 Task: In the sheet Budget Analysis ToolFont size of heading  18 Font style of dataoswald 'Font size of data '9 Alignment of headline & dataAlign center.   Fill color in heading, Red Font color of dataIn the sheet   Alpha Sales review   book
Action: Mouse moved to (31, 133)
Screenshot: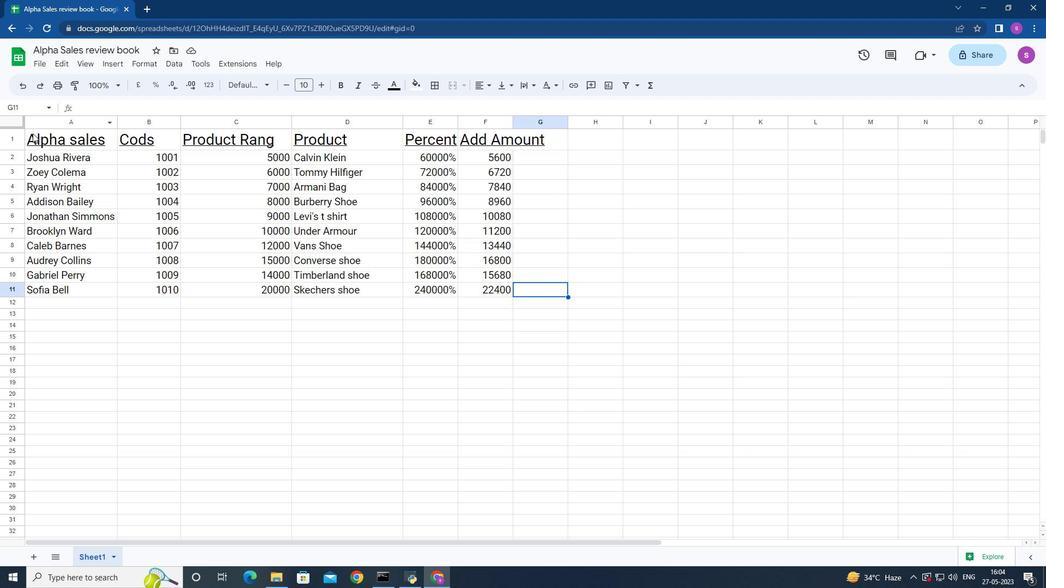 
Action: Mouse pressed left at (31, 133)
Screenshot: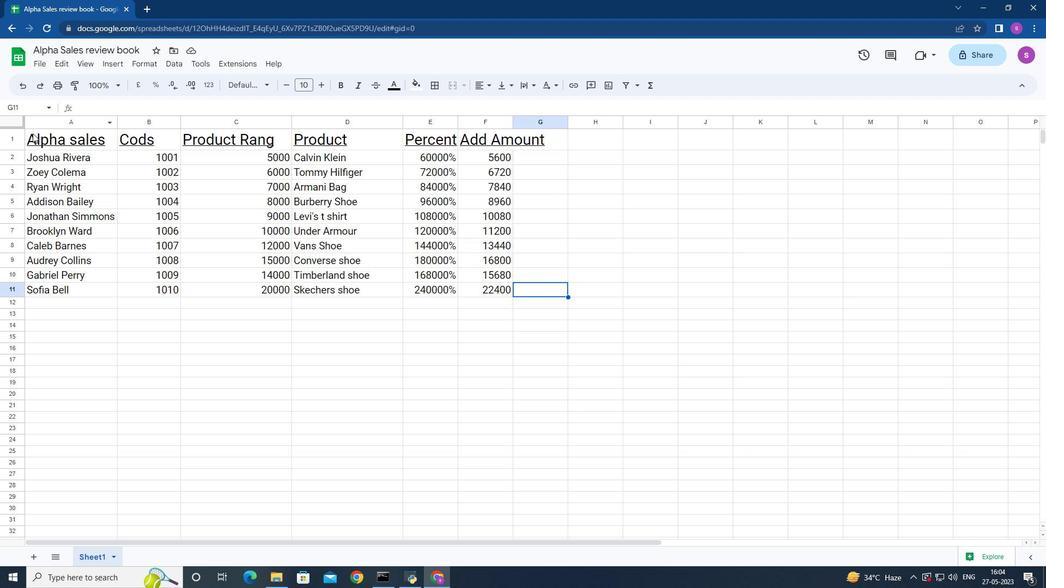 
Action: Mouse moved to (286, 83)
Screenshot: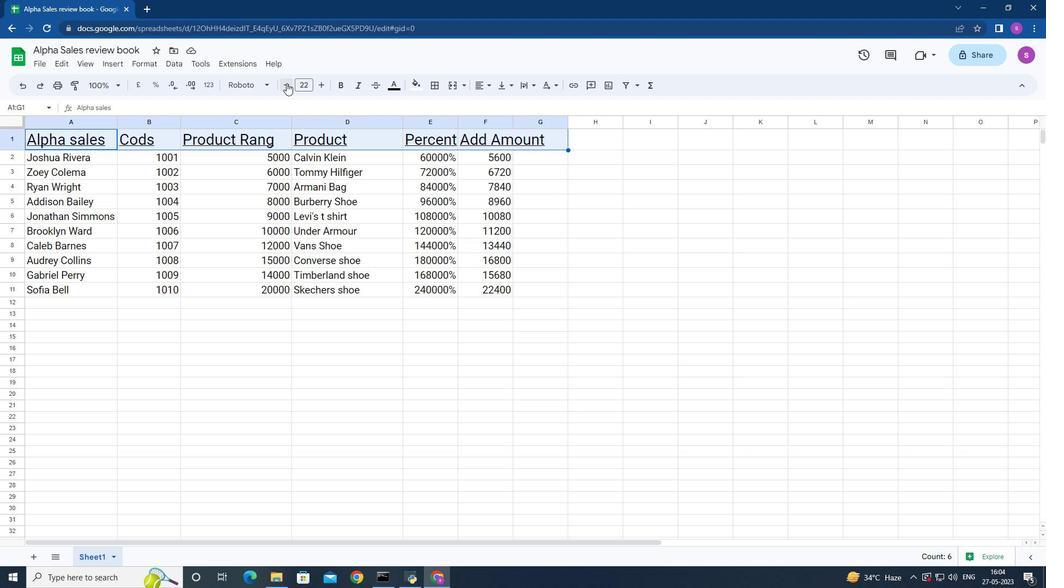 
Action: Mouse pressed left at (286, 83)
Screenshot: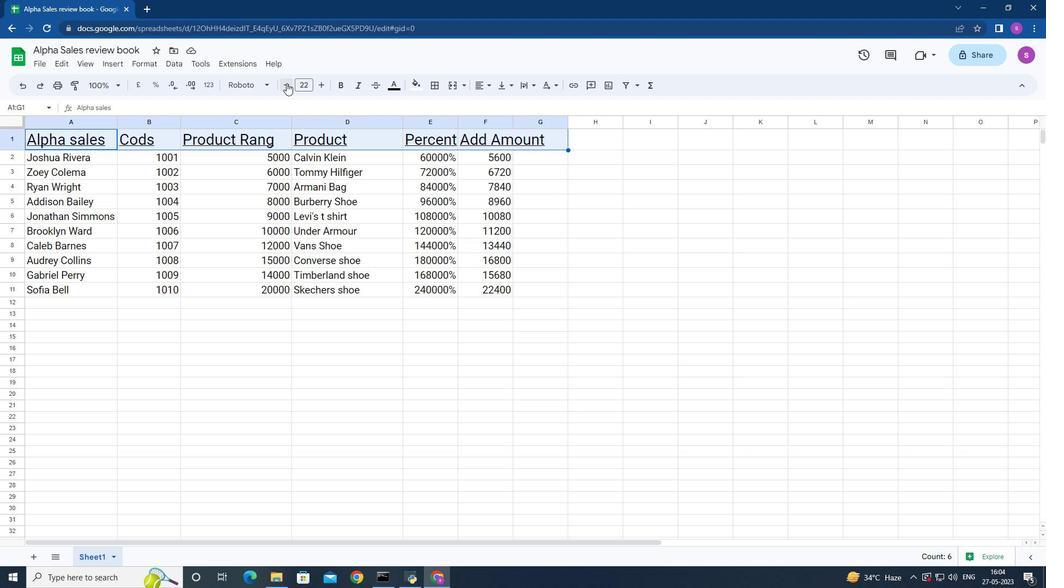 
Action: Mouse moved to (286, 83)
Screenshot: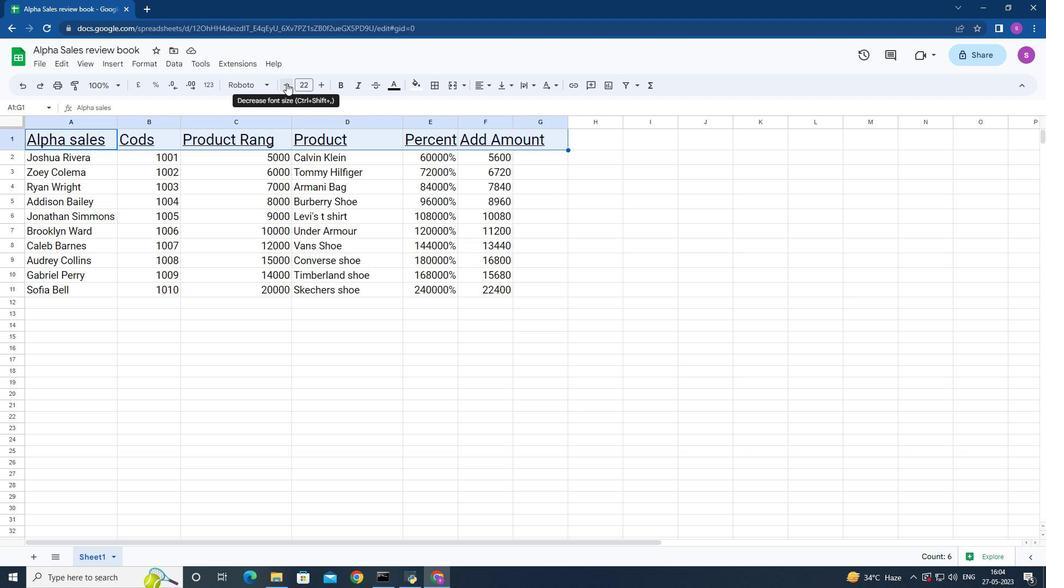 
Action: Mouse pressed left at (286, 83)
Screenshot: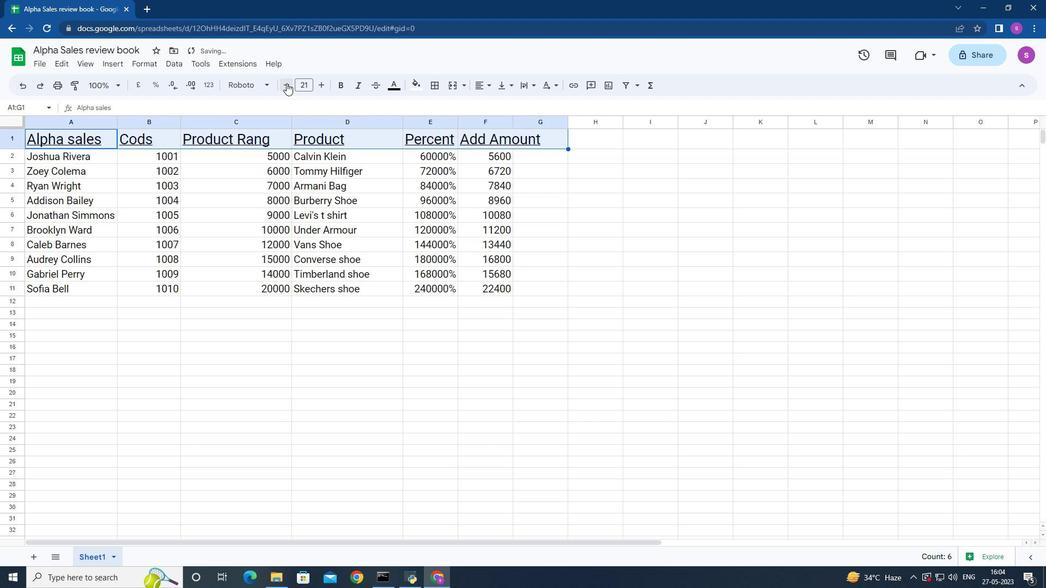 
Action: Mouse moved to (286, 83)
Screenshot: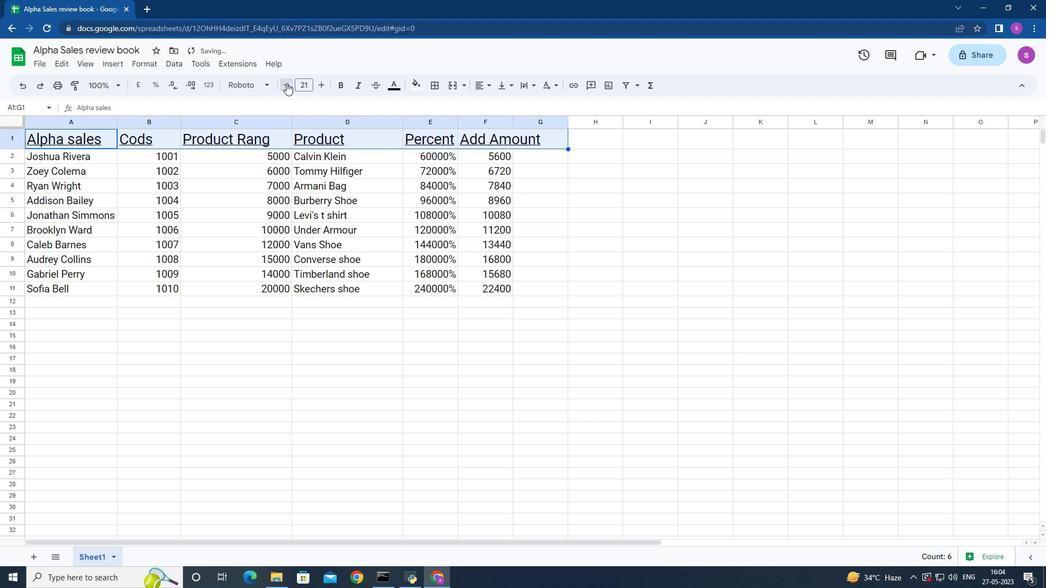 
Action: Mouse pressed left at (286, 83)
Screenshot: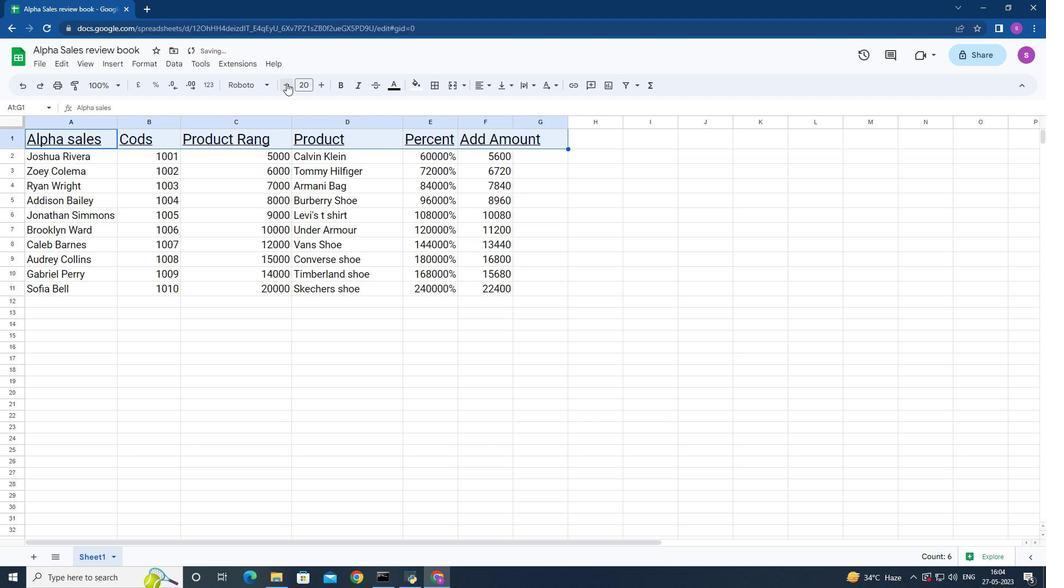 
Action: Mouse moved to (286, 83)
Screenshot: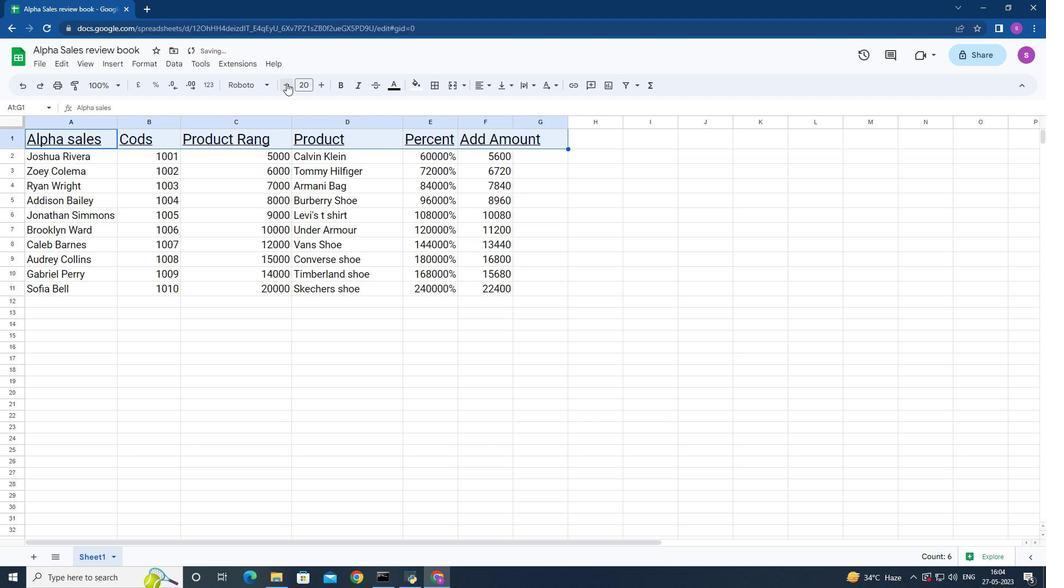 
Action: Mouse pressed left at (286, 83)
Screenshot: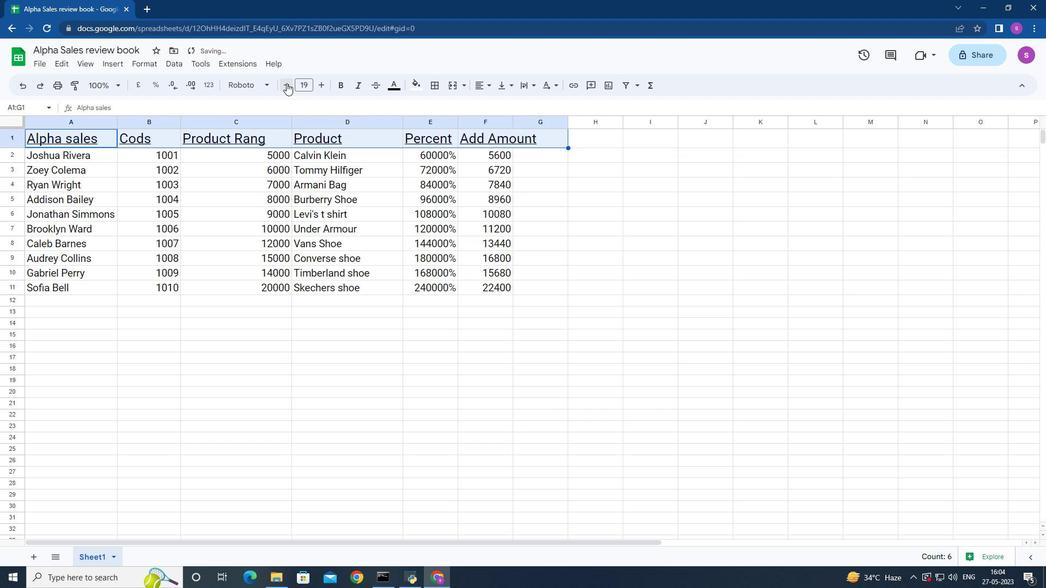 
Action: Mouse moved to (390, 83)
Screenshot: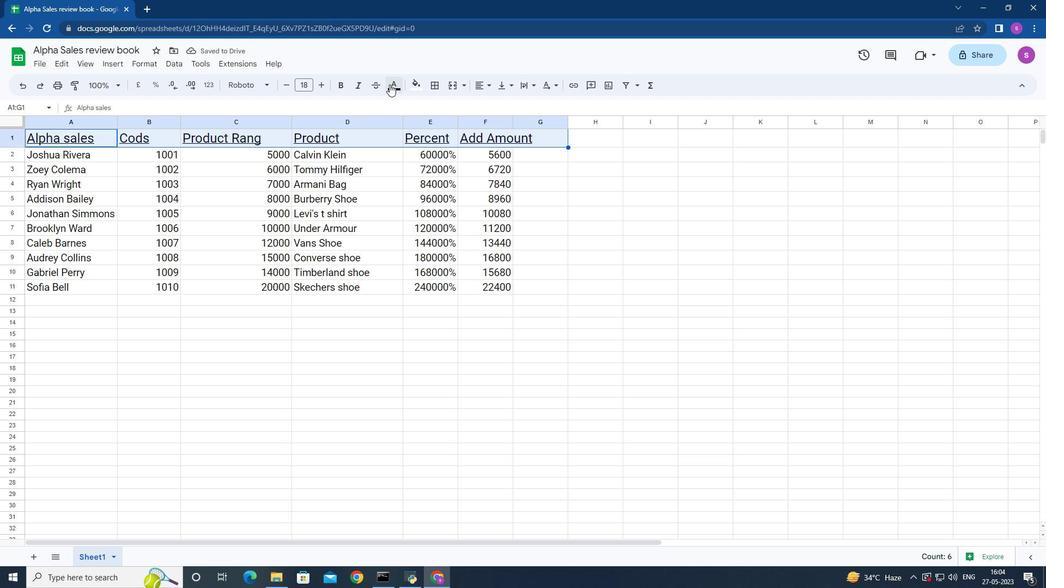
Action: Mouse pressed left at (390, 83)
Screenshot: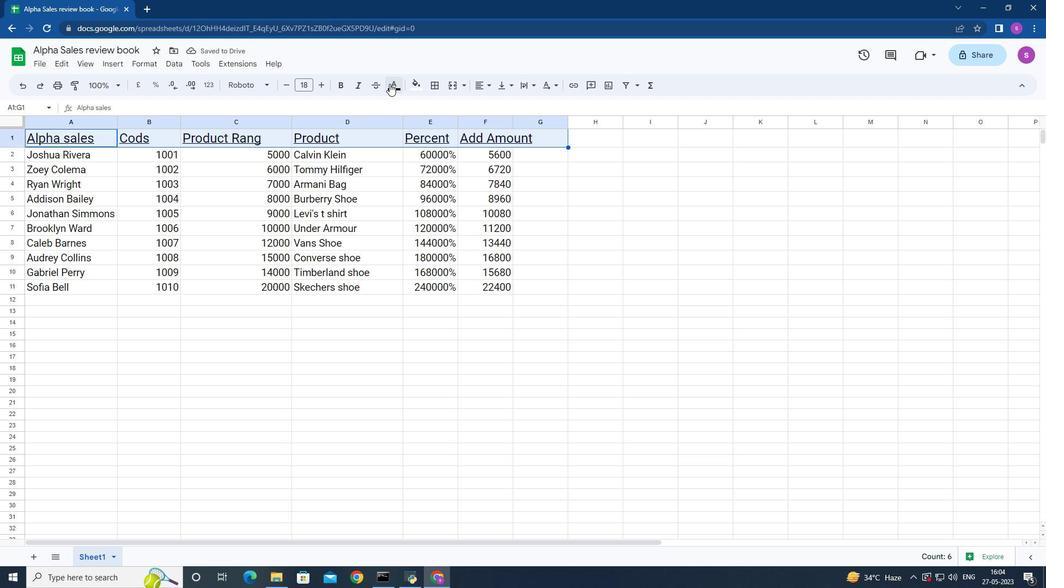 
Action: Mouse moved to (408, 134)
Screenshot: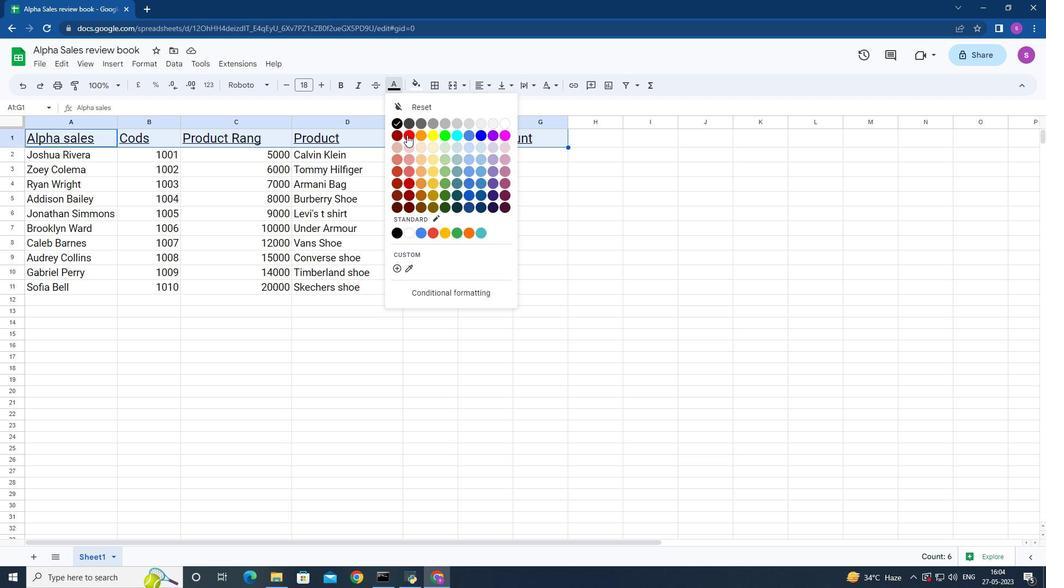 
Action: Mouse pressed left at (408, 134)
Screenshot: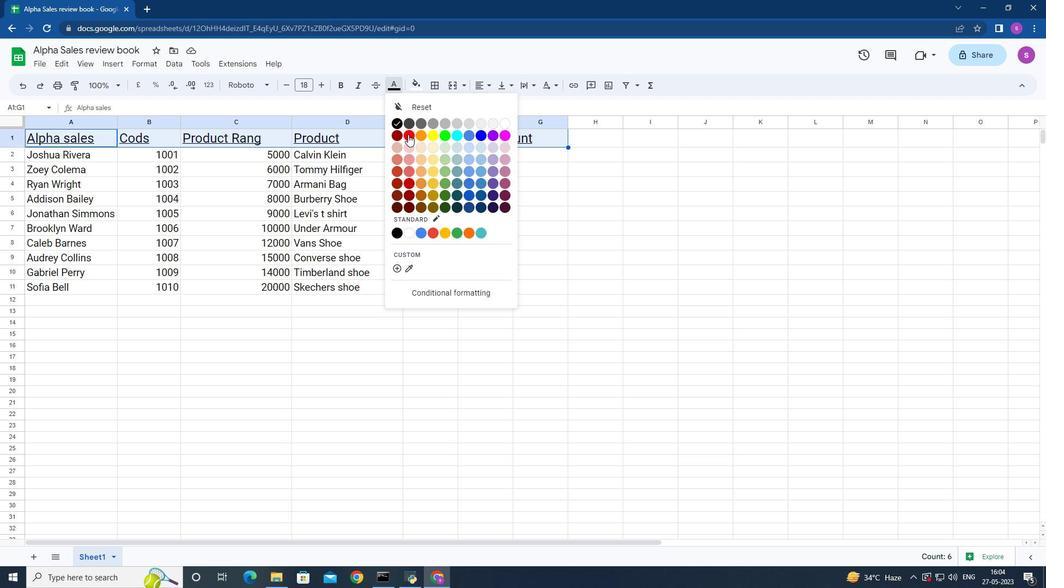 
Action: Mouse moved to (36, 152)
Screenshot: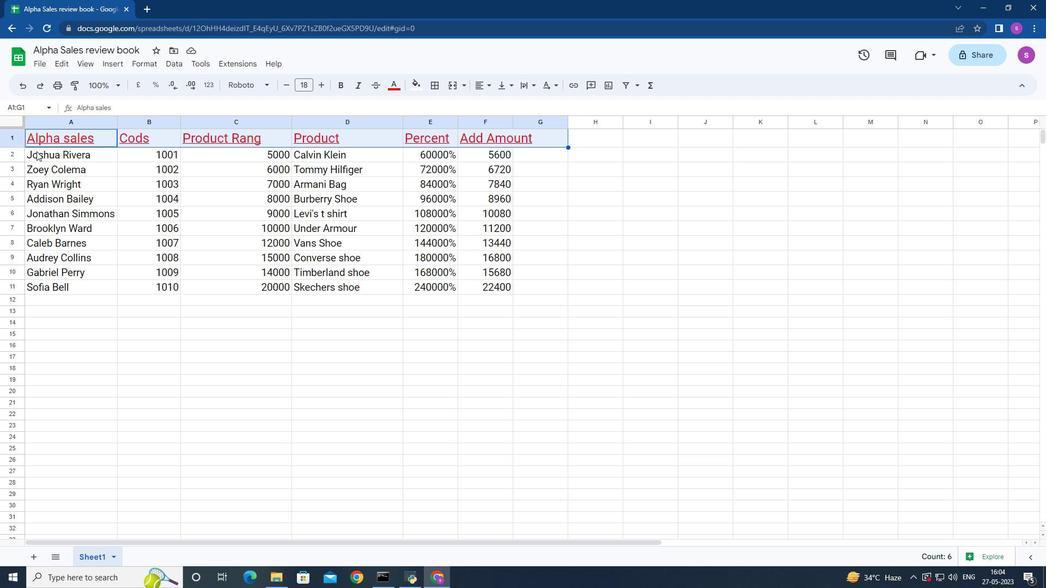 
Action: Mouse pressed left at (36, 152)
Screenshot: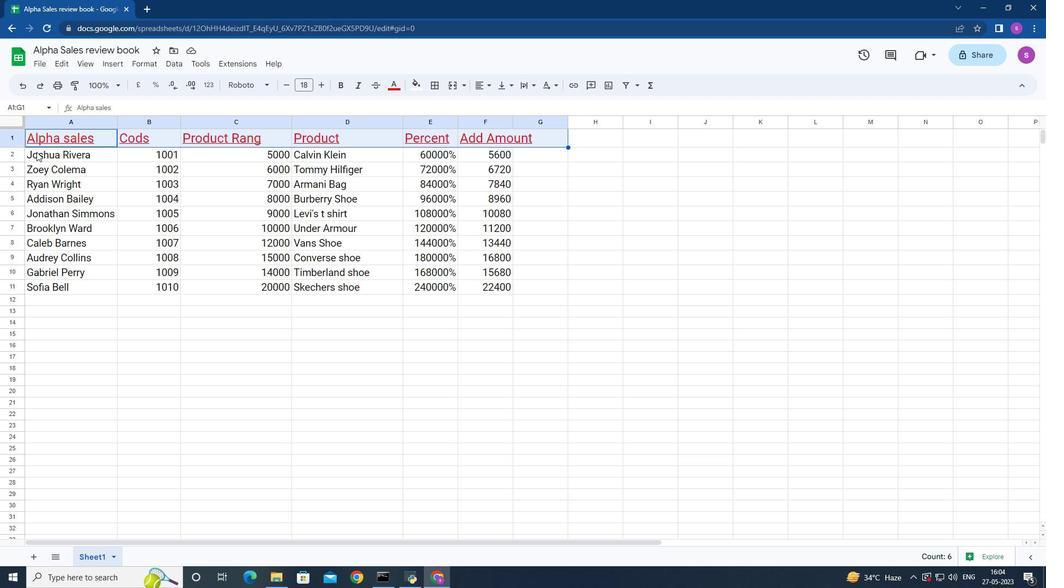 
Action: Mouse moved to (268, 84)
Screenshot: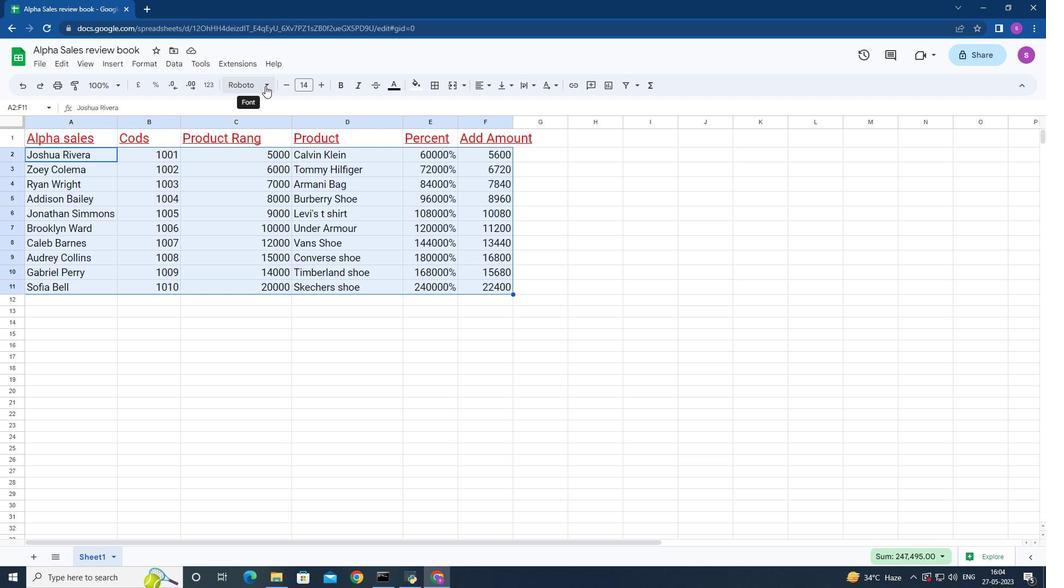 
Action: Mouse pressed left at (268, 84)
Screenshot: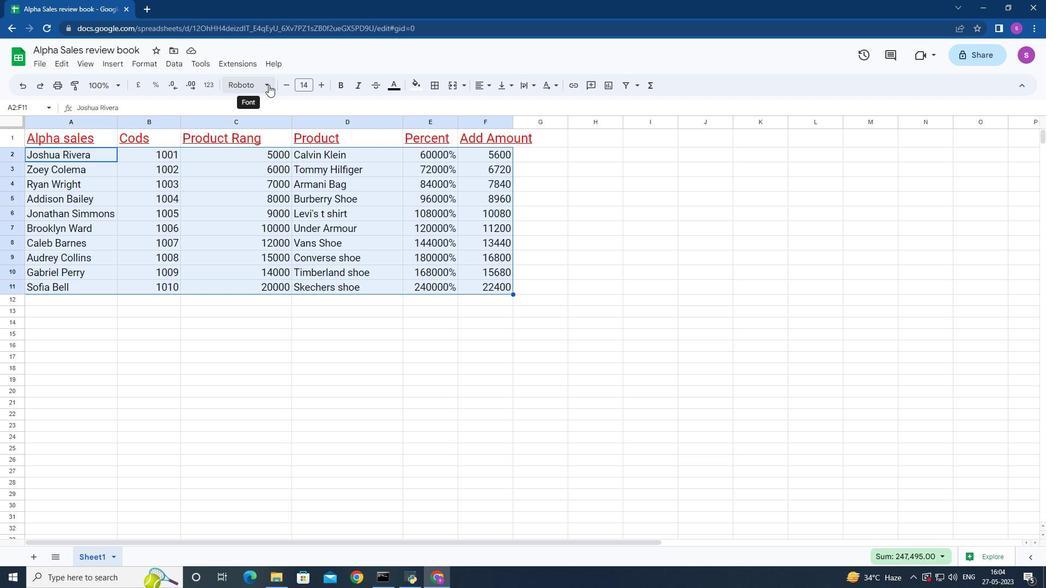 
Action: Mouse moved to (287, 381)
Screenshot: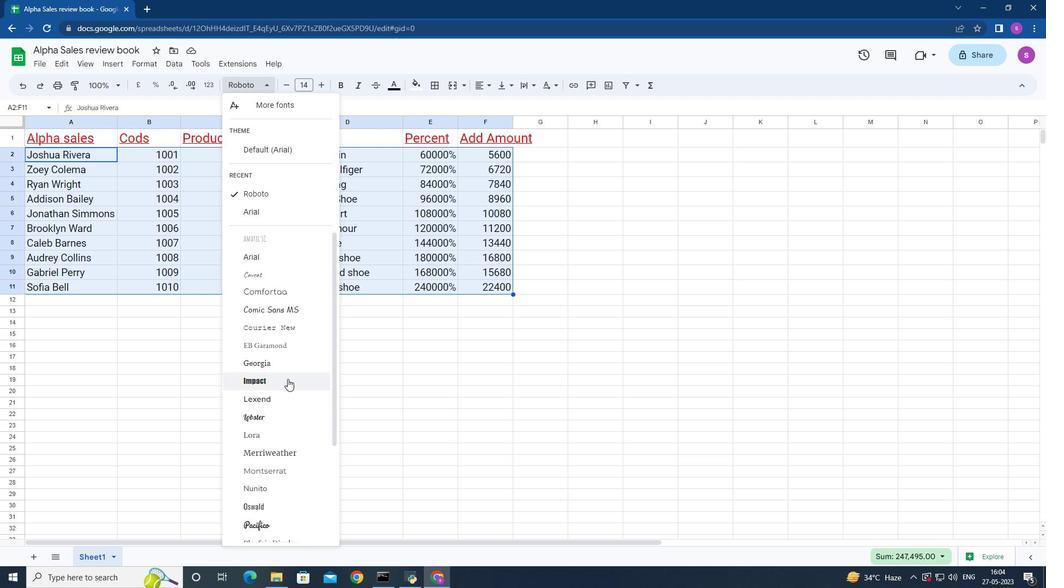 
Action: Mouse scrolled (287, 380) with delta (0, 0)
Screenshot: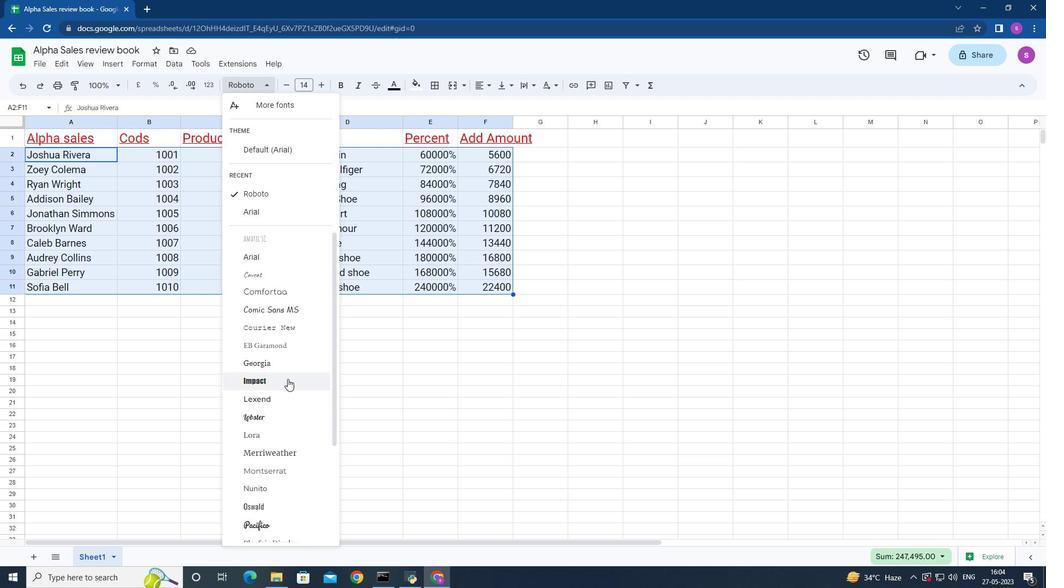 
Action: Mouse moved to (272, 456)
Screenshot: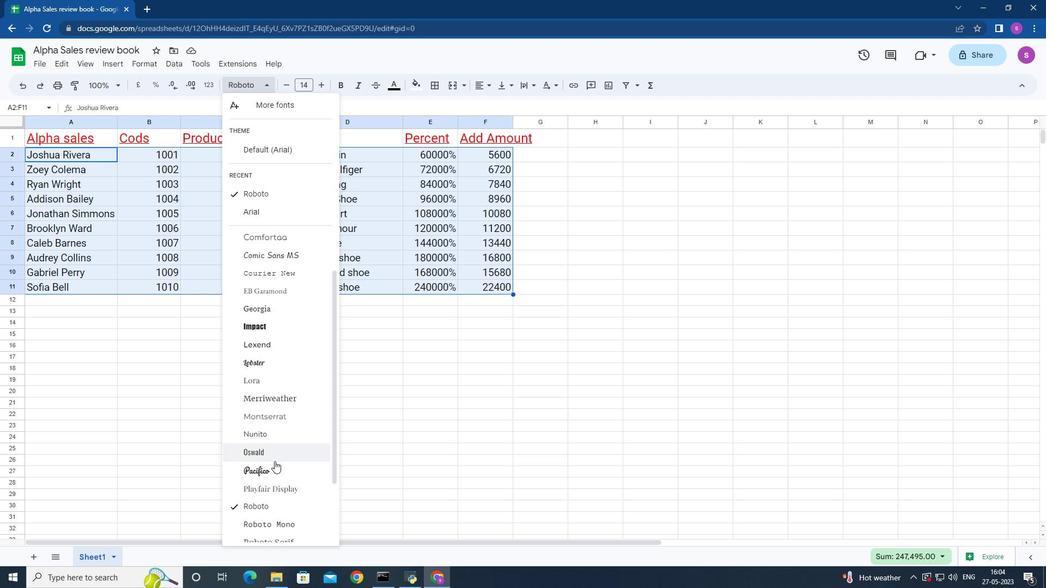 
Action: Mouse pressed left at (272, 456)
Screenshot: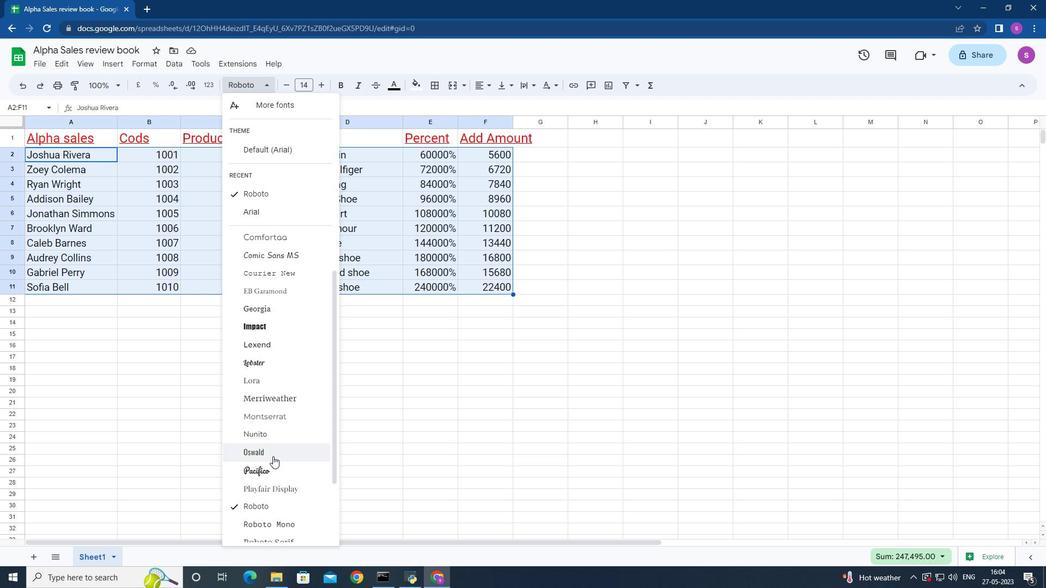 
Action: Mouse moved to (29, 137)
Screenshot: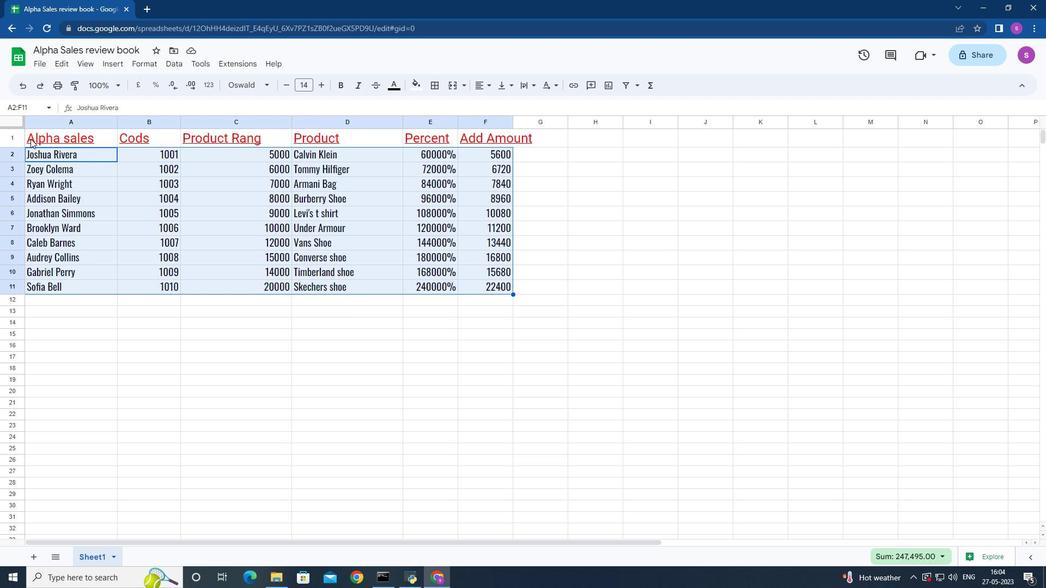 
Action: Mouse pressed left at (29, 137)
Screenshot: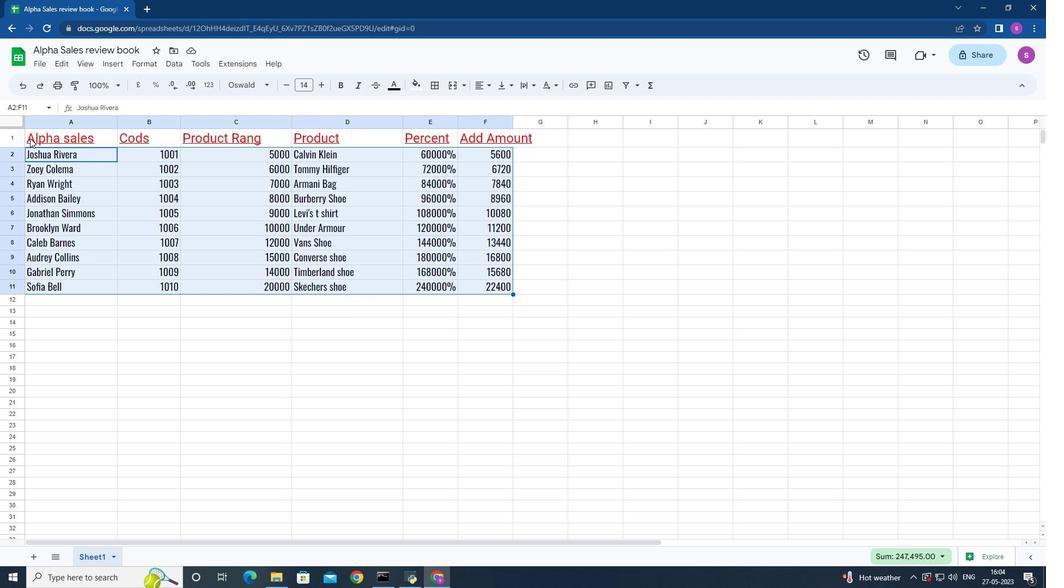 
Action: Mouse moved to (268, 83)
Screenshot: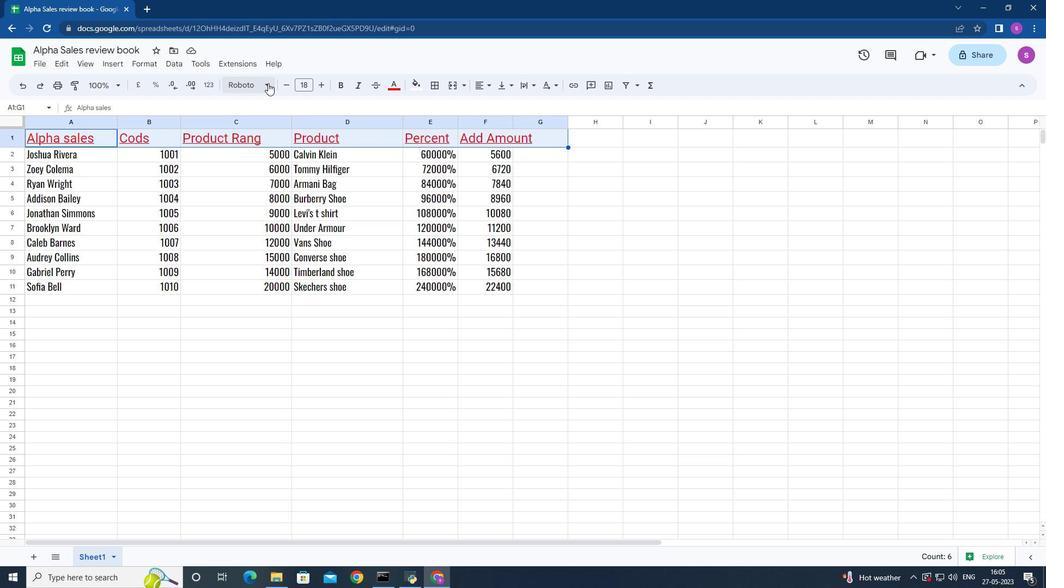 
Action: Mouse pressed left at (268, 83)
Screenshot: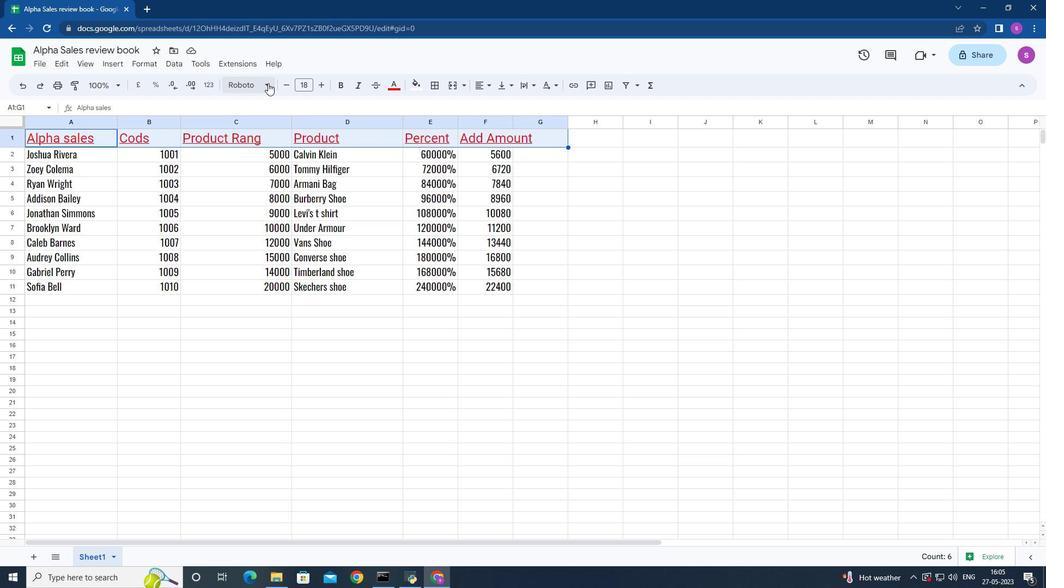
Action: Mouse moved to (272, 441)
Screenshot: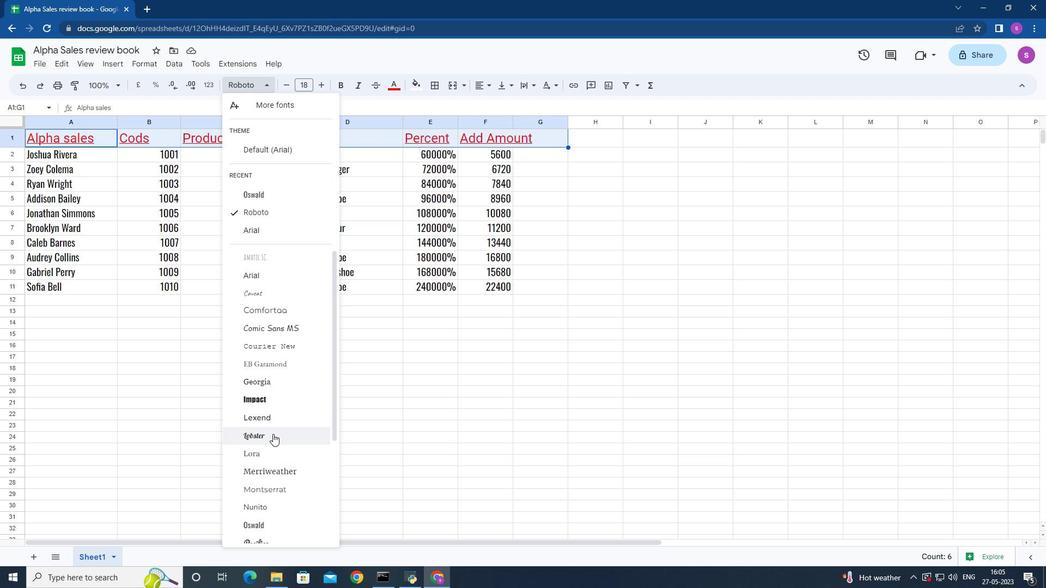 
Action: Mouse scrolled (272, 441) with delta (0, 0)
Screenshot: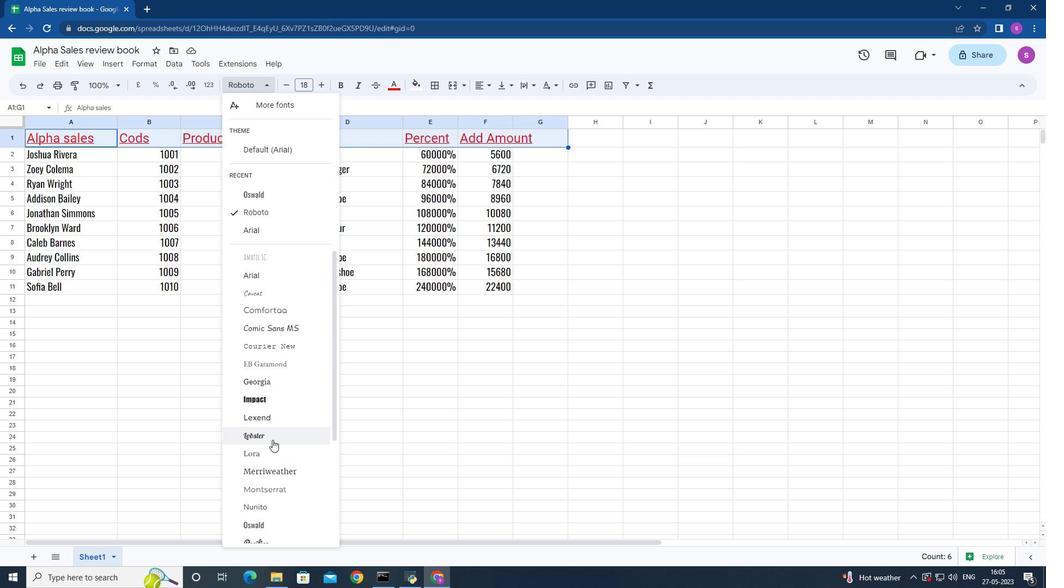 
Action: Mouse moved to (272, 441)
Screenshot: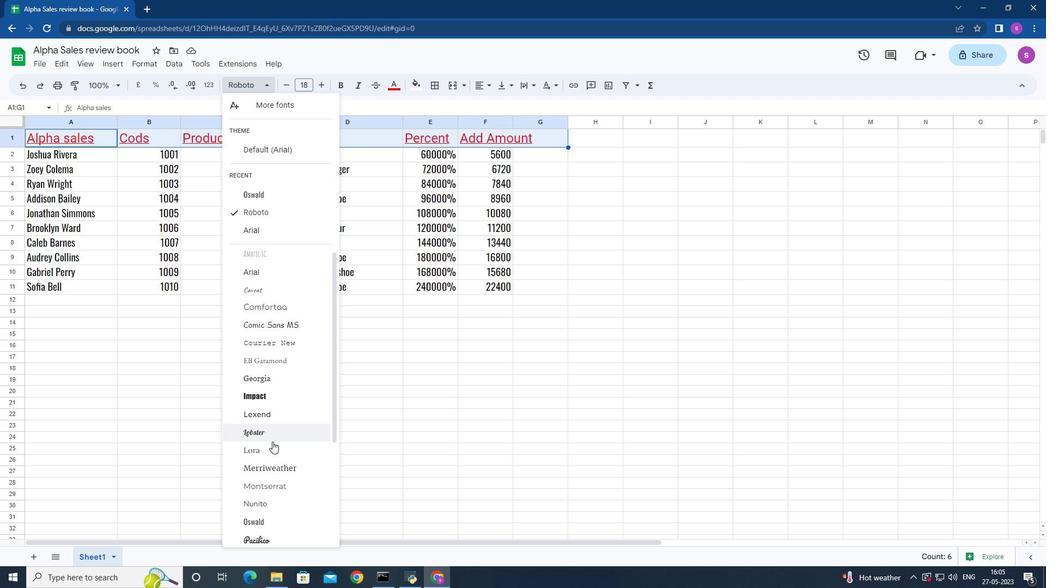 
Action: Mouse scrolled (272, 441) with delta (0, 0)
Screenshot: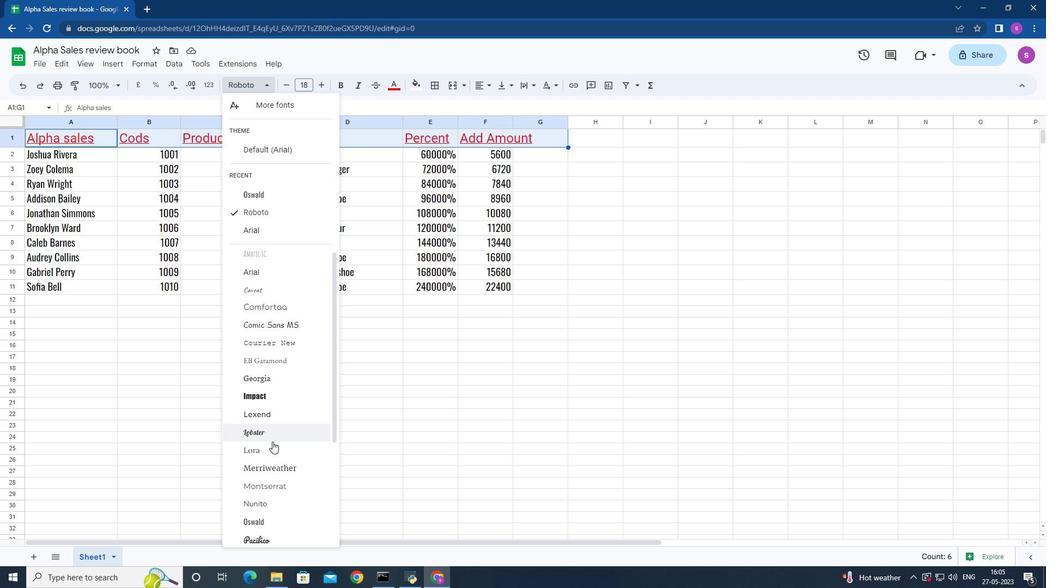 
Action: Mouse moved to (265, 415)
Screenshot: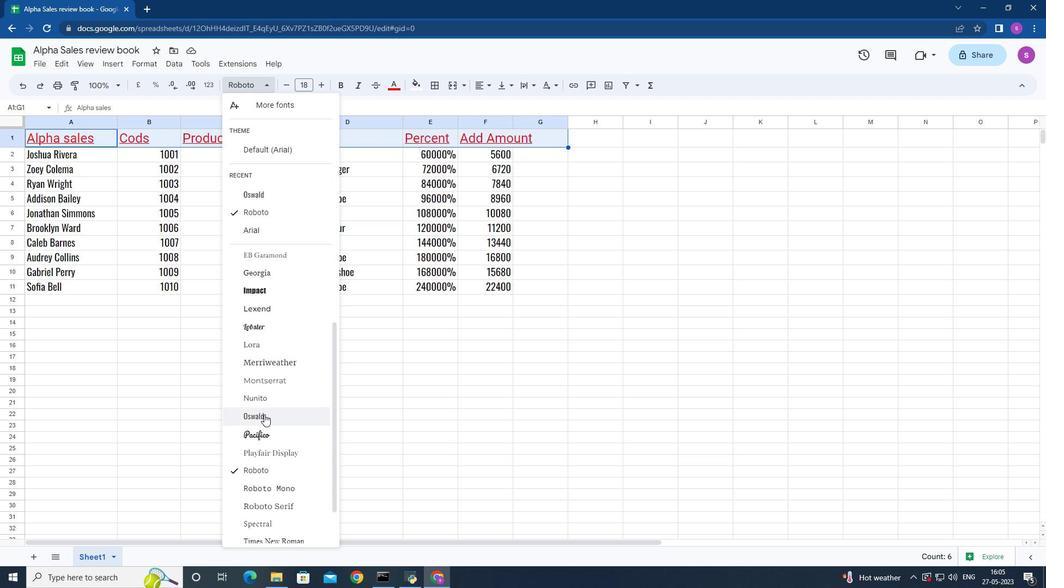 
Action: Mouse pressed left at (265, 415)
Screenshot: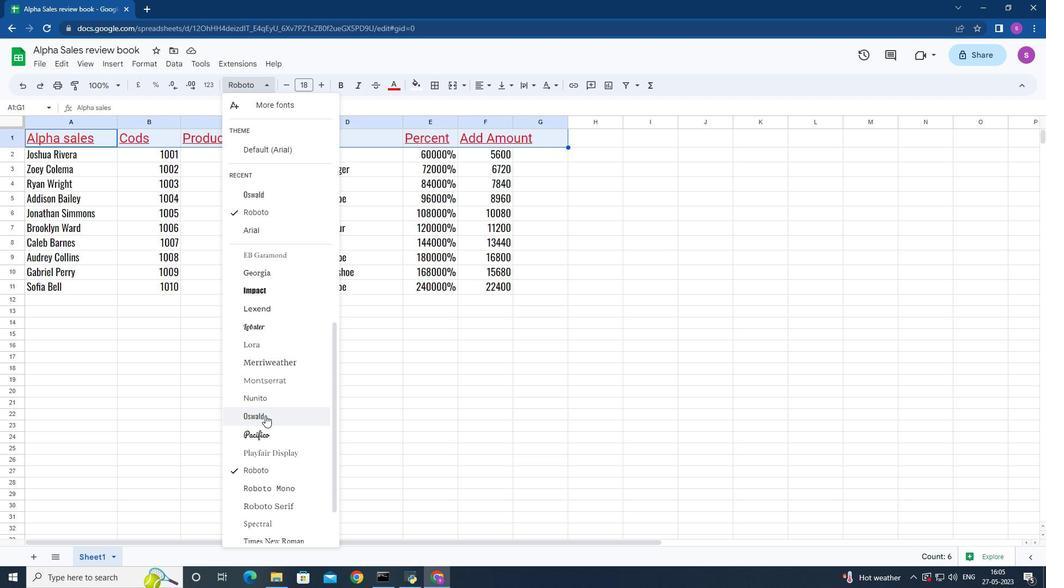 
Action: Mouse moved to (29, 153)
Screenshot: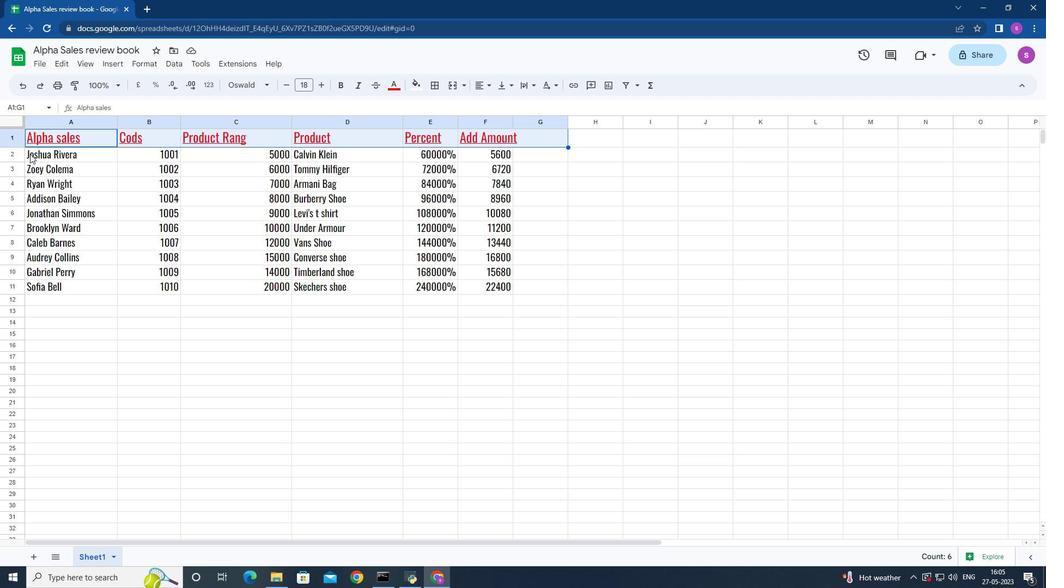 
Action: Mouse pressed left at (29, 153)
Screenshot: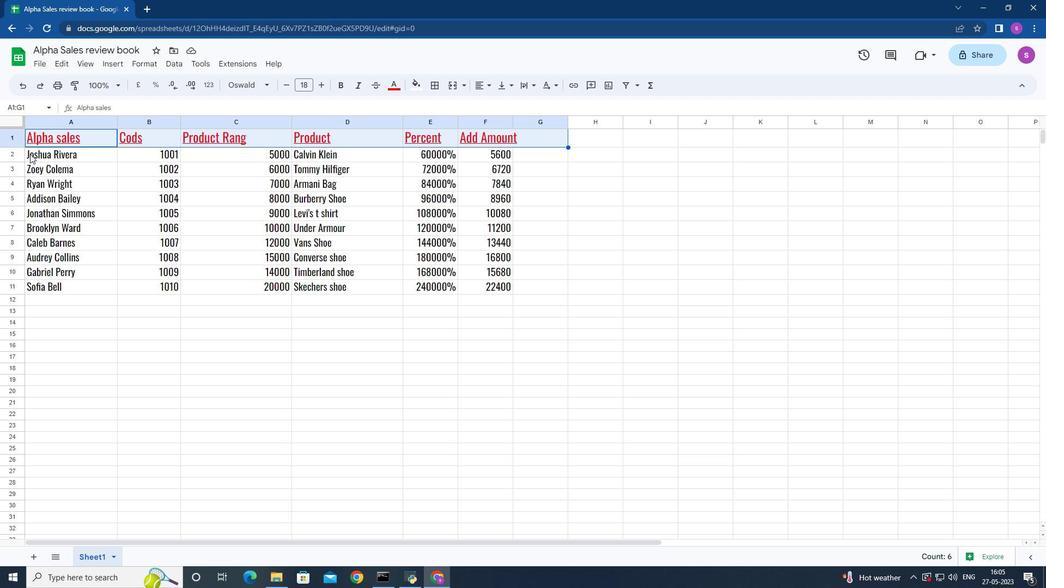 
Action: Mouse moved to (285, 86)
Screenshot: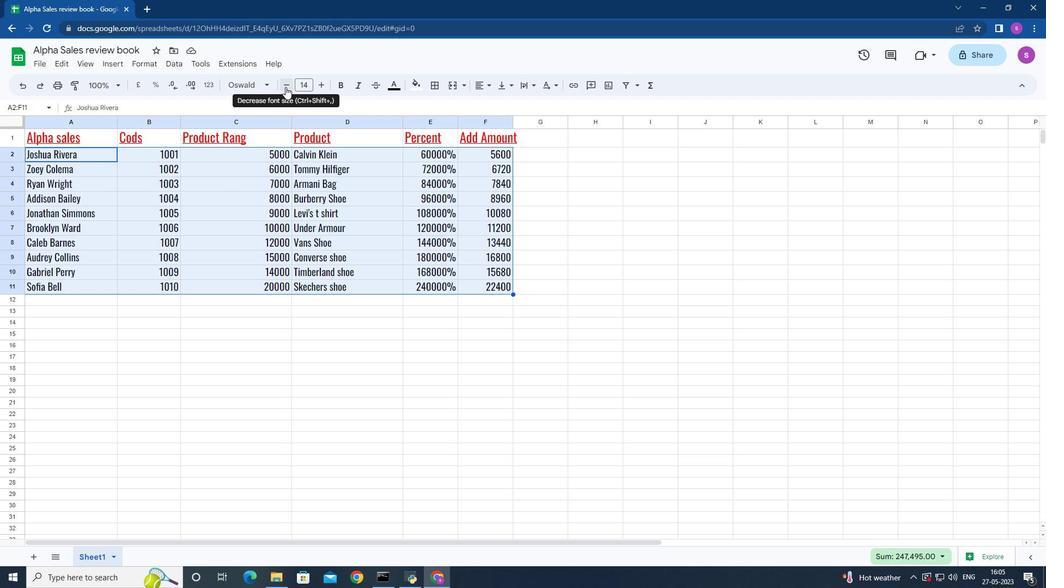 
Action: Mouse pressed left at (285, 86)
Screenshot: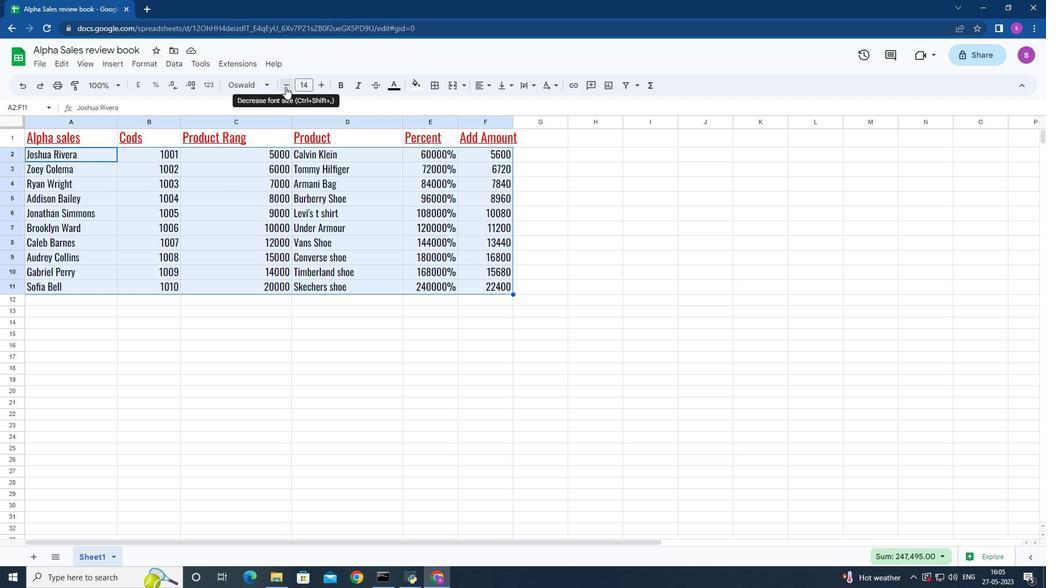 
Action: Mouse pressed left at (285, 86)
Screenshot: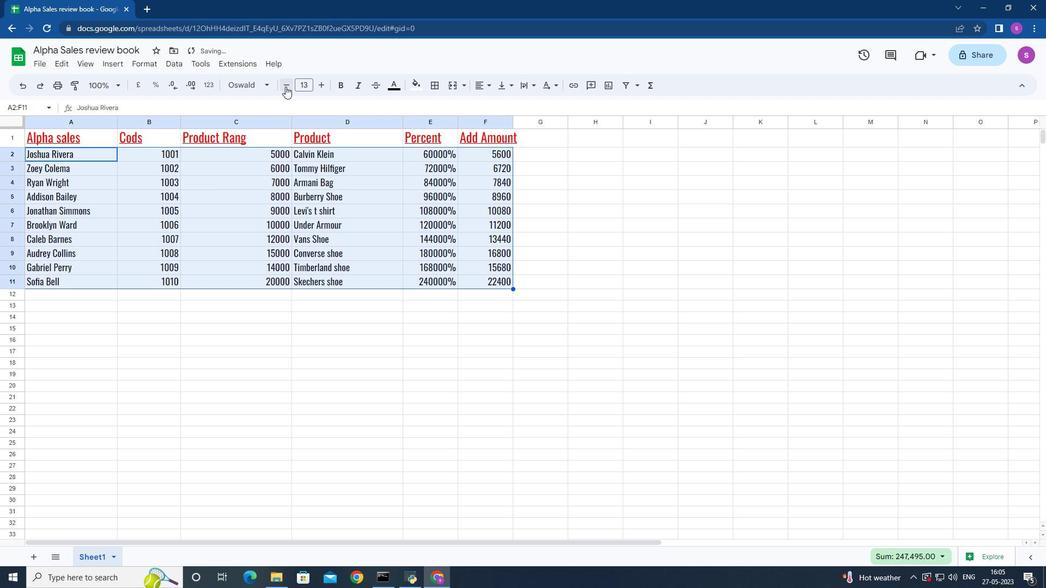 
Action: Mouse pressed left at (285, 86)
Screenshot: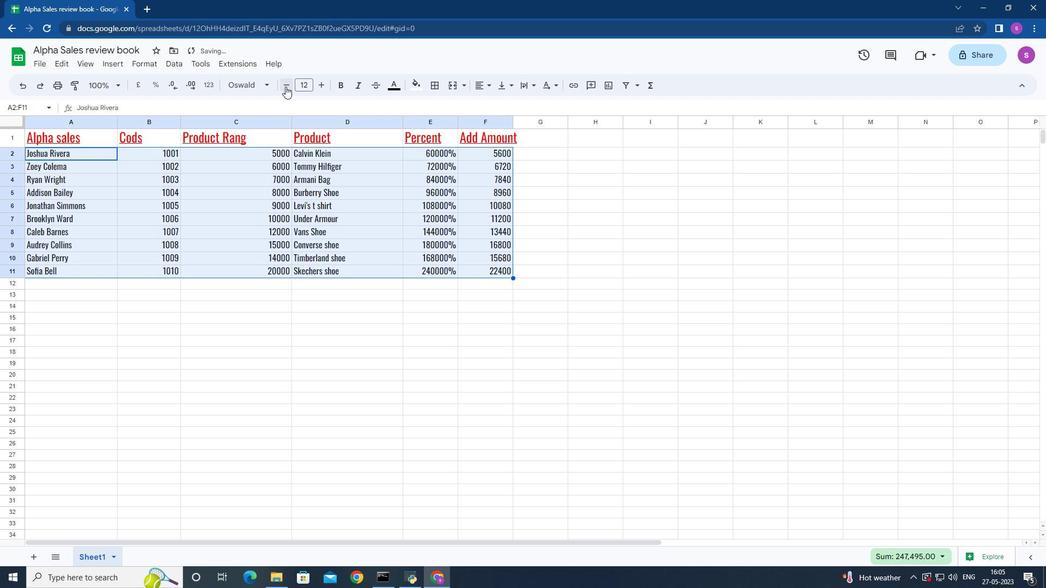 
Action: Mouse pressed left at (285, 86)
Screenshot: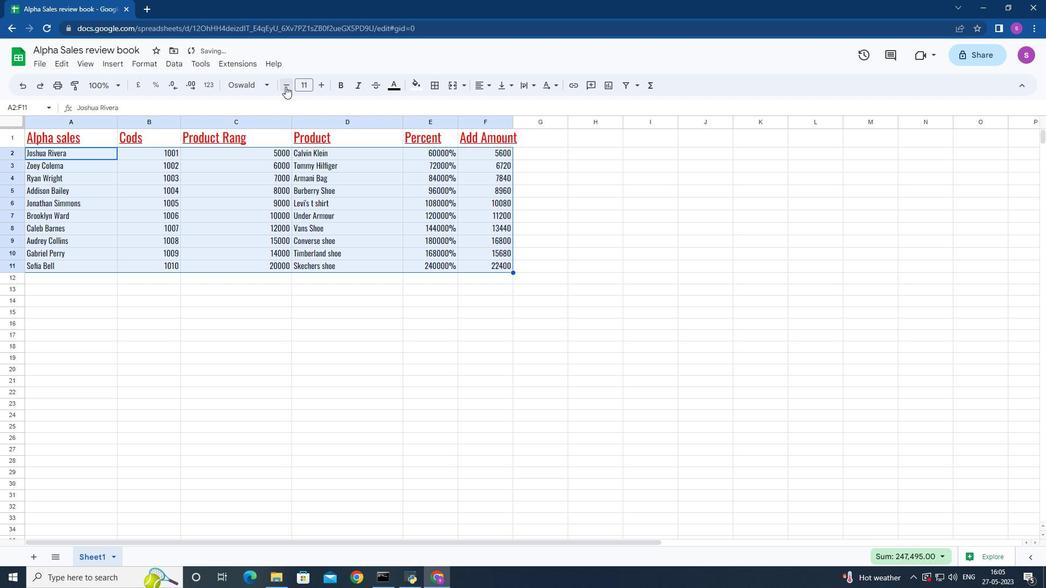 
Action: Mouse pressed left at (285, 86)
Screenshot: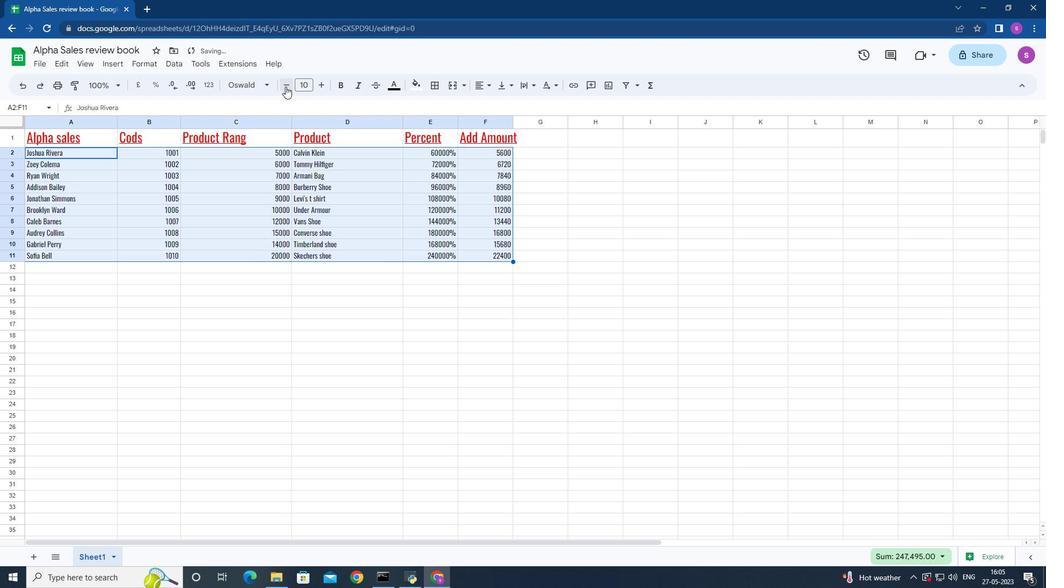 
Action: Mouse moved to (479, 83)
Screenshot: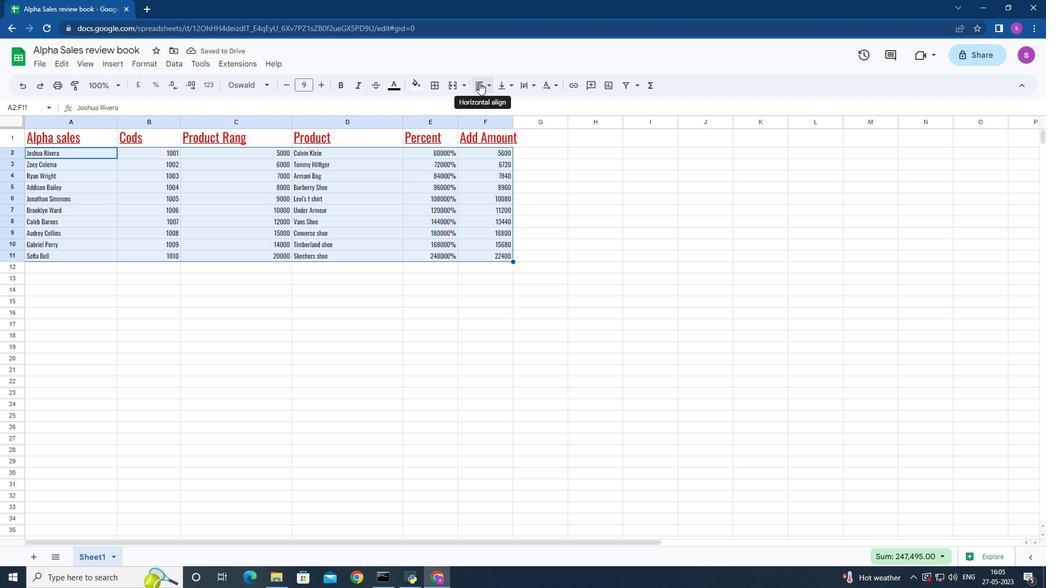 
Action: Mouse pressed left at (479, 83)
Screenshot: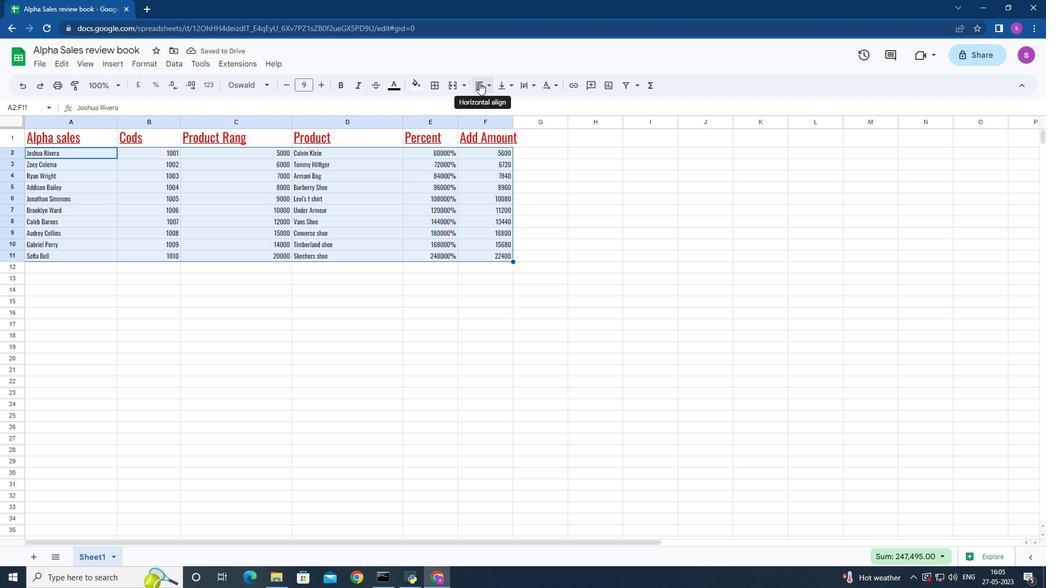 
Action: Mouse moved to (501, 104)
Screenshot: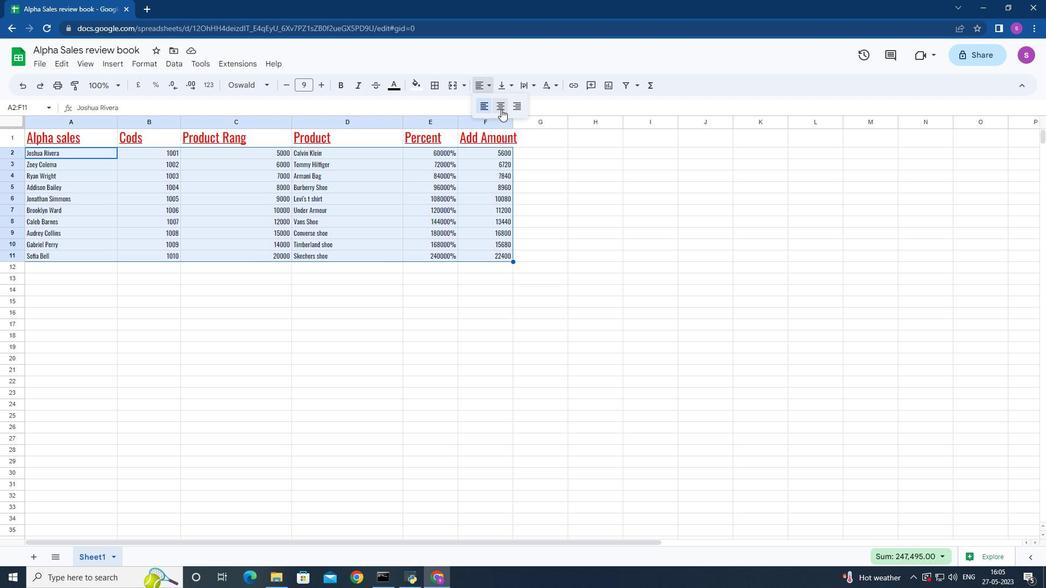 
Action: Mouse pressed left at (501, 104)
Screenshot: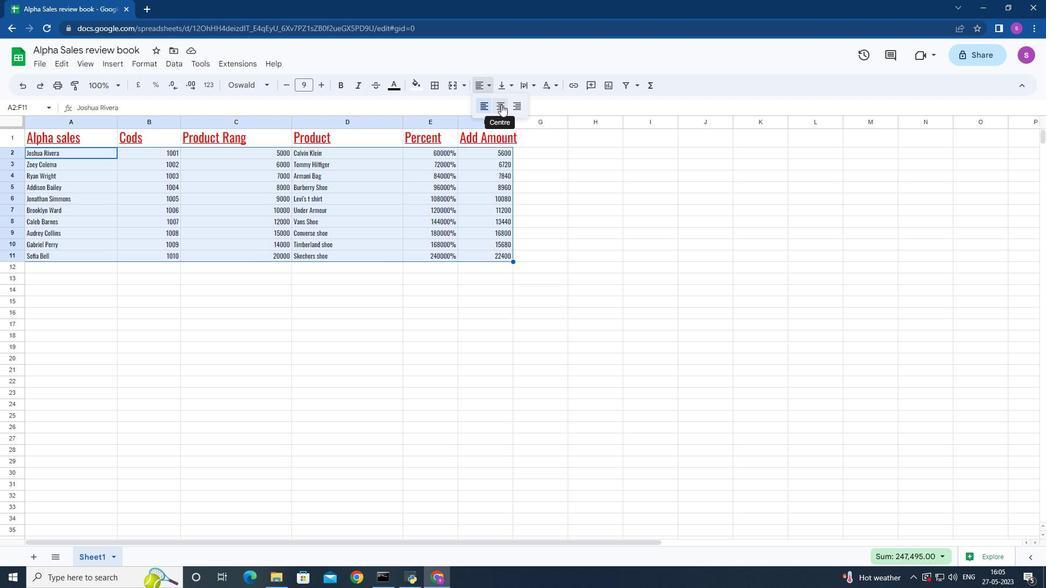 
Action: Mouse moved to (393, 132)
Screenshot: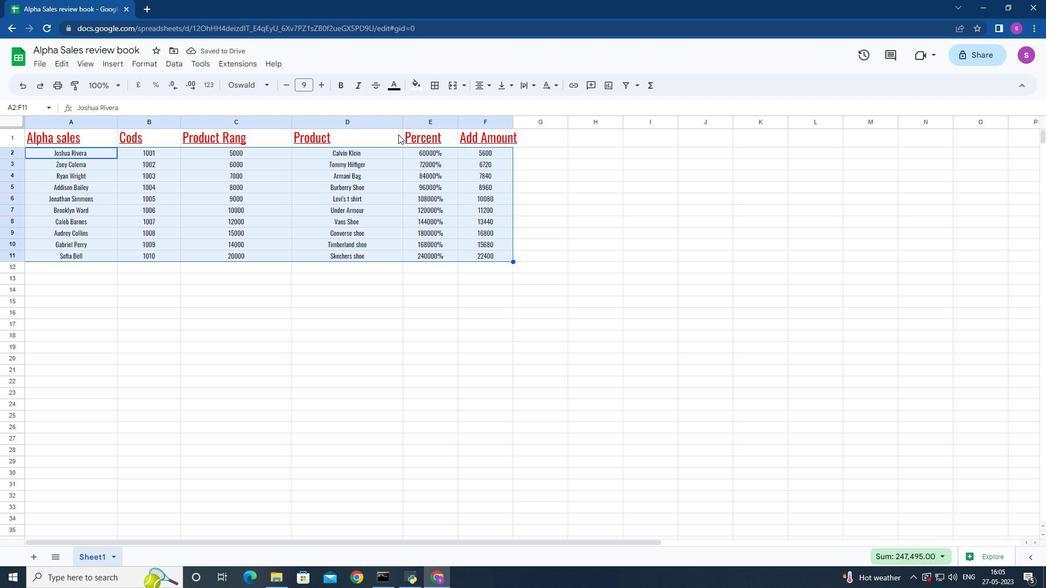 
Action: Mouse pressed left at (393, 132)
Screenshot: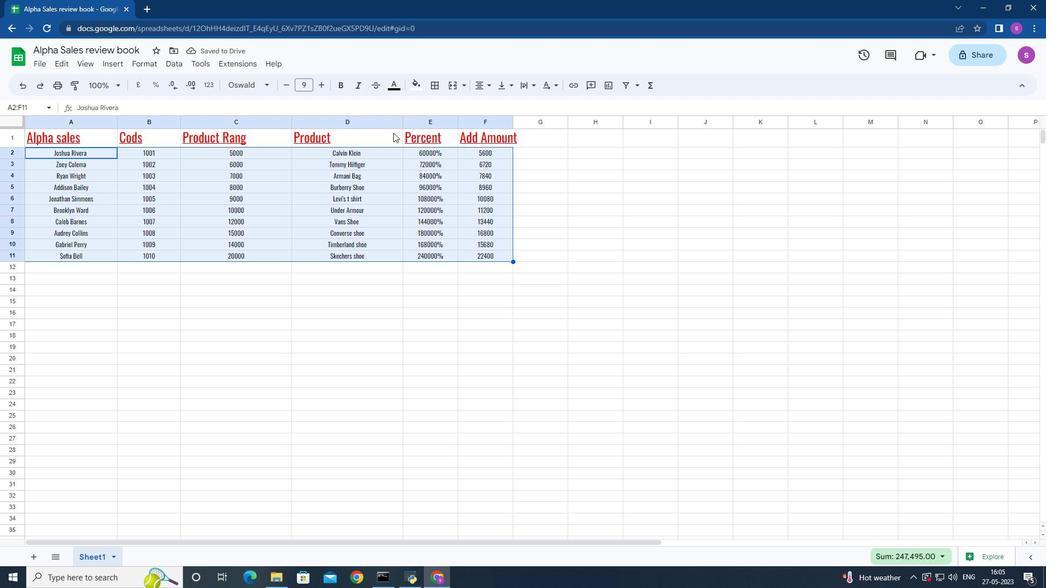 
Action: Mouse moved to (27, 140)
Screenshot: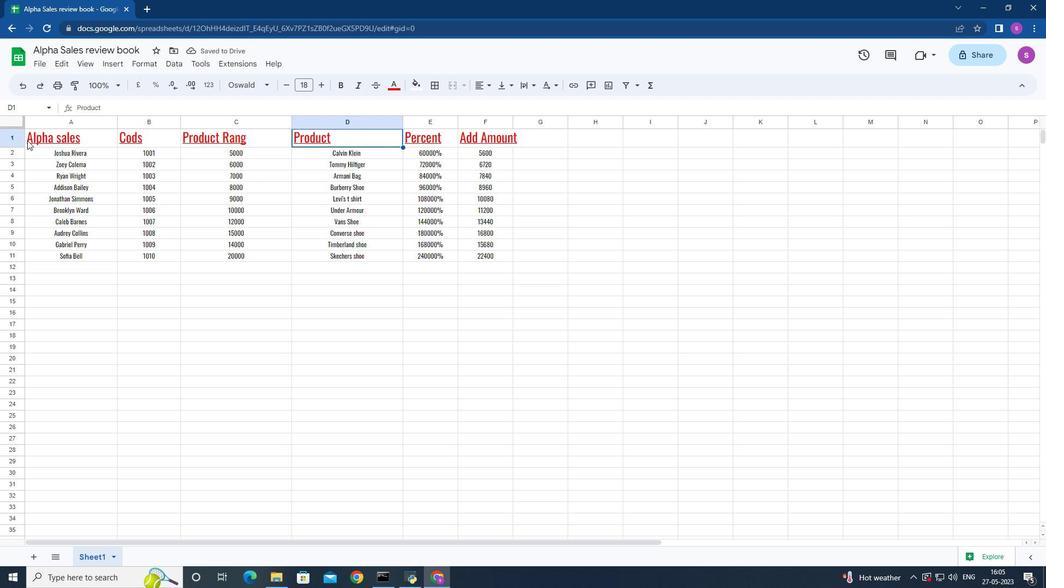 
Action: Mouse pressed left at (27, 140)
Screenshot: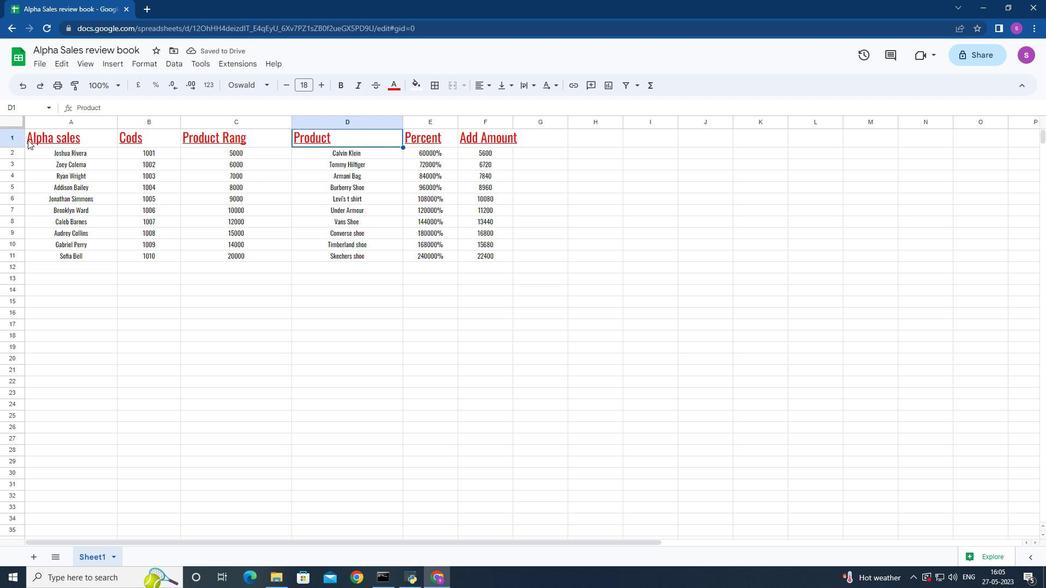 
Action: Mouse moved to (481, 82)
Screenshot: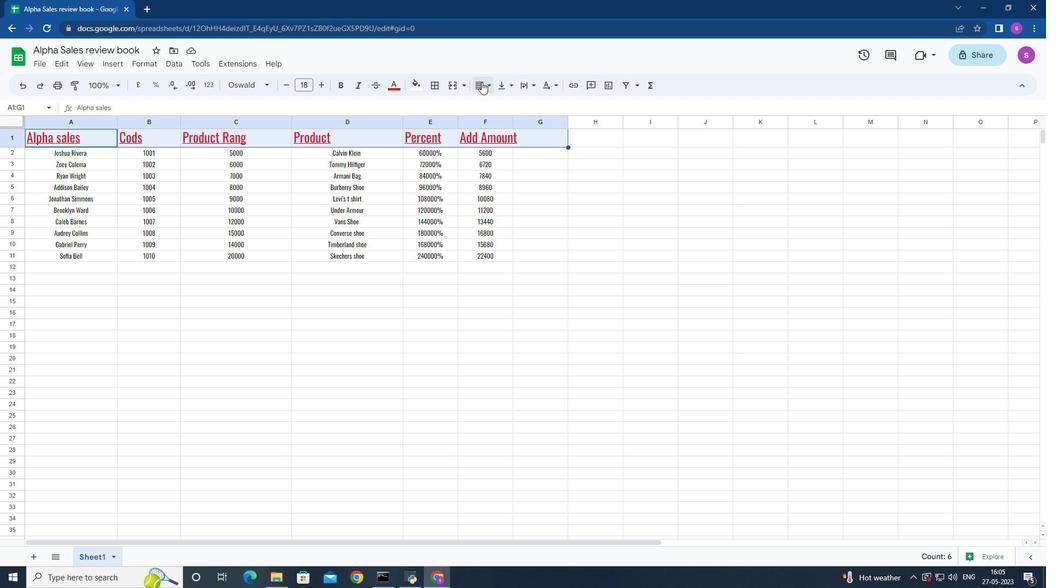 
Action: Mouse pressed left at (481, 82)
Screenshot: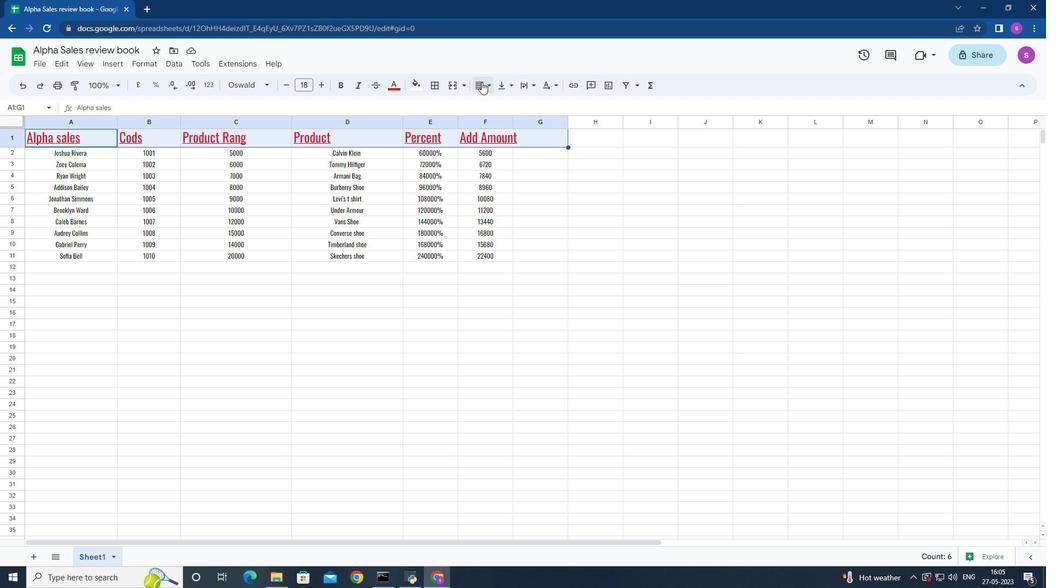 
Action: Mouse moved to (500, 102)
Screenshot: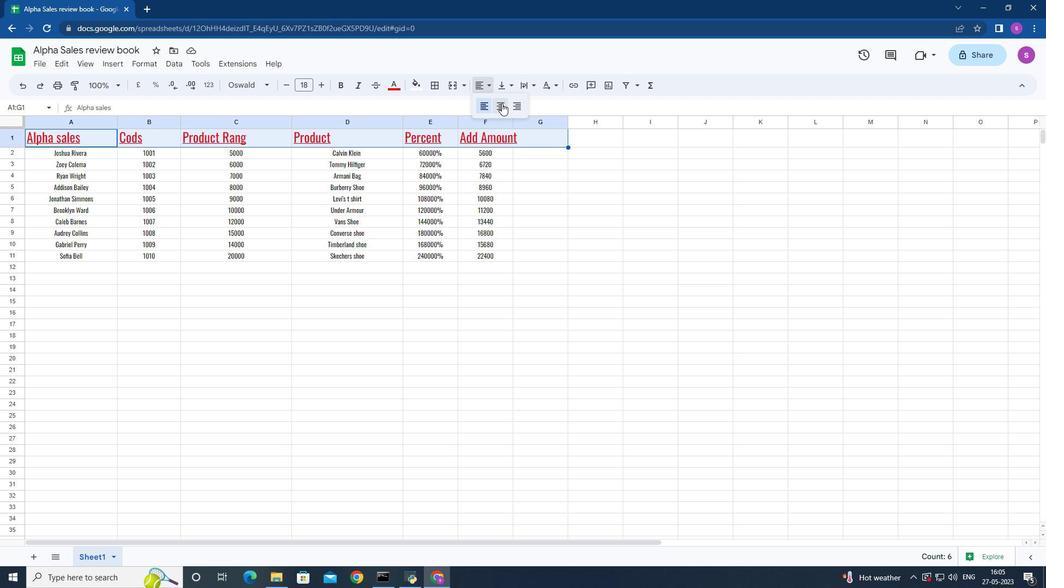 
Action: Mouse pressed left at (500, 102)
Screenshot: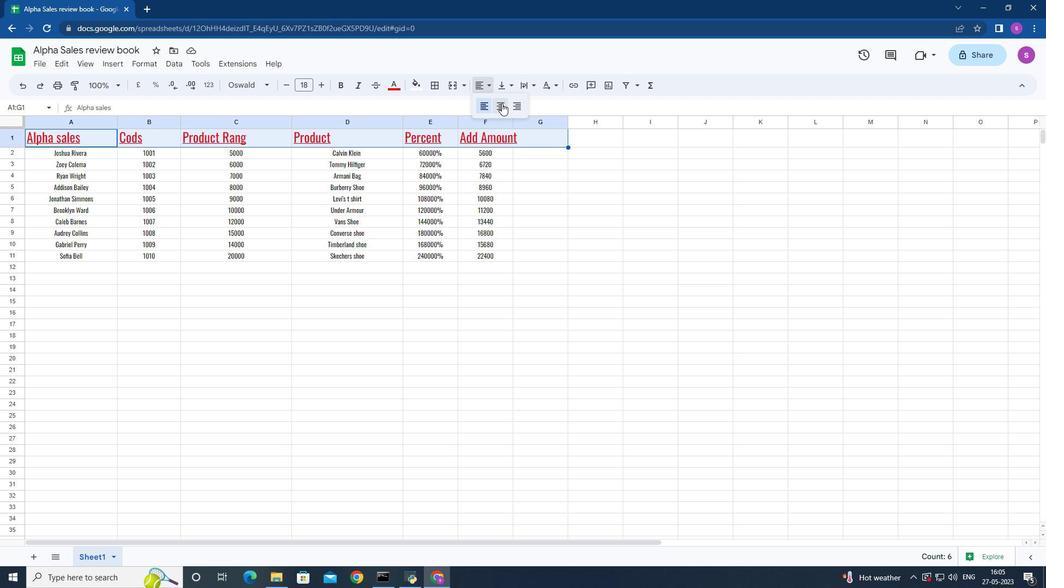 
Action: Mouse moved to (169, 236)
Screenshot: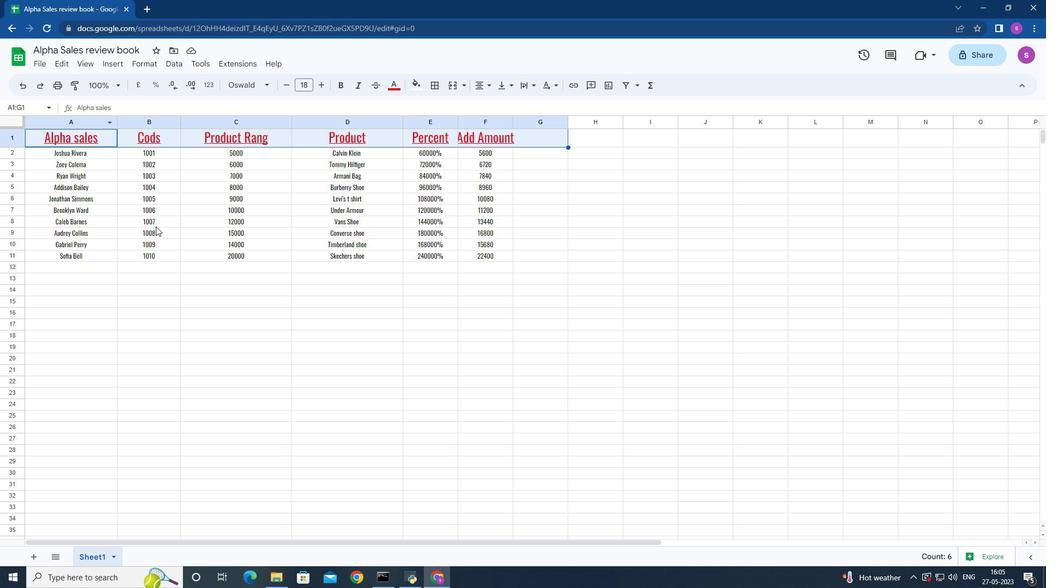 
Action: Mouse scrolled (169, 236) with delta (0, 0)
Screenshot: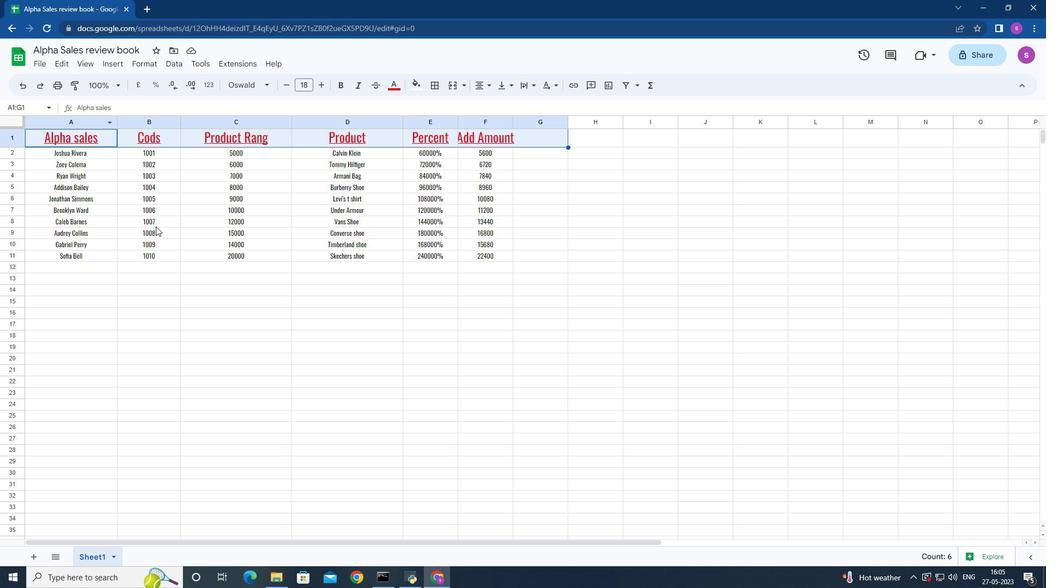 
Action: Mouse moved to (170, 236)
Screenshot: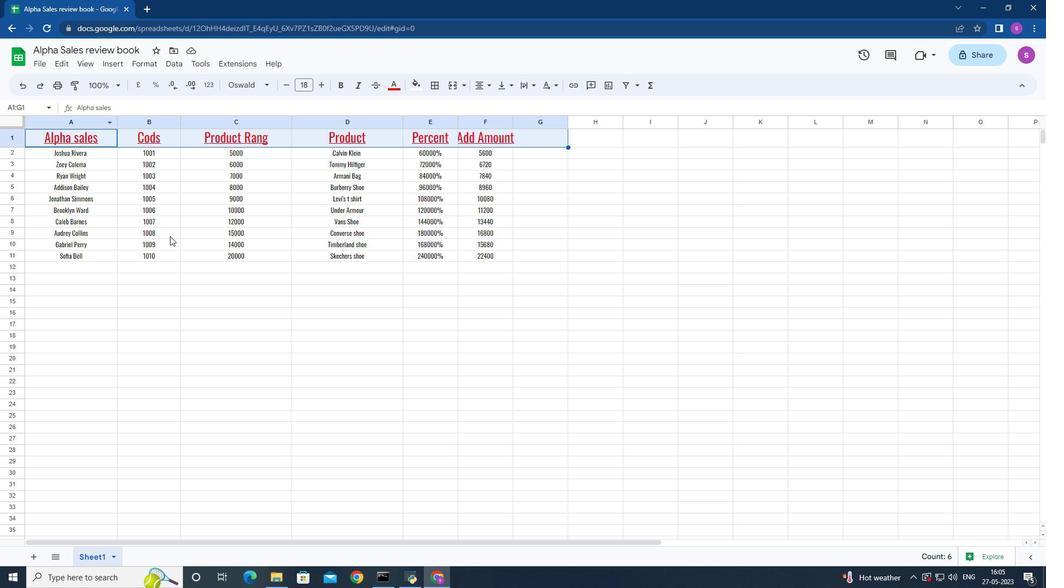 
Action: Mouse scrolled (170, 236) with delta (0, 0)
Screenshot: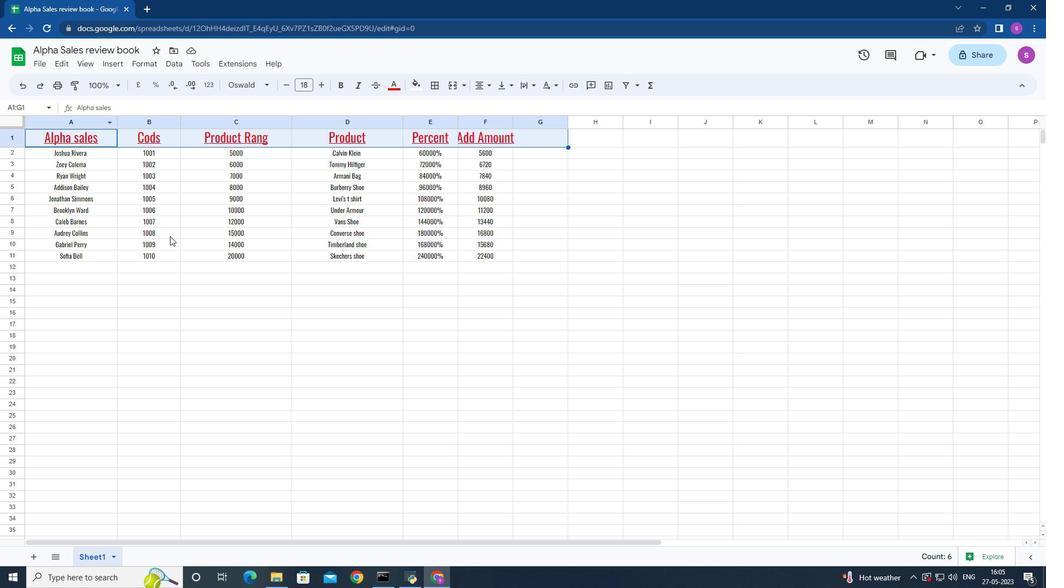 
Action: Mouse moved to (171, 245)
Screenshot: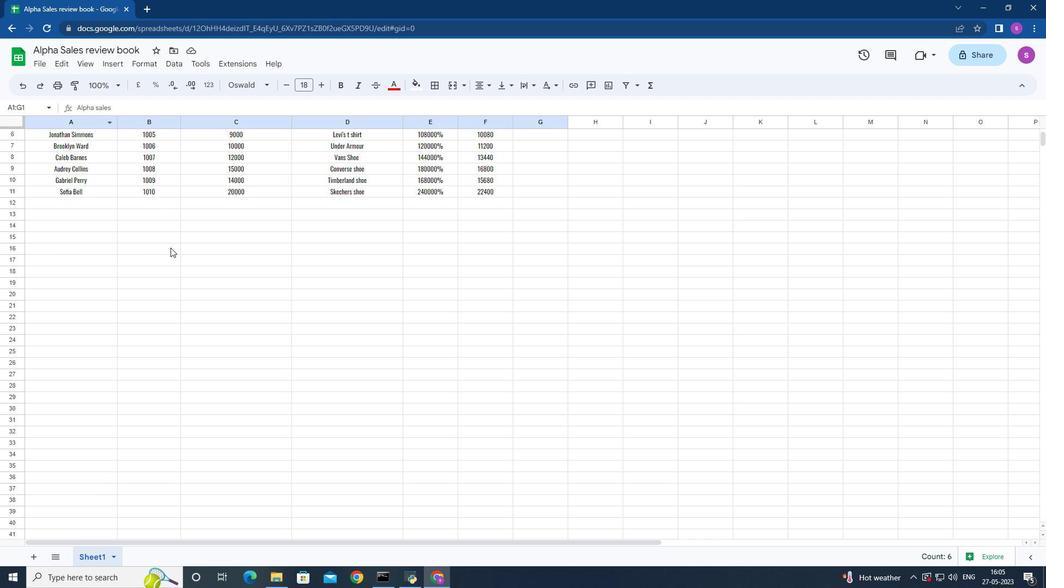 
Action: Mouse scrolled (171, 246) with delta (0, 0)
Screenshot: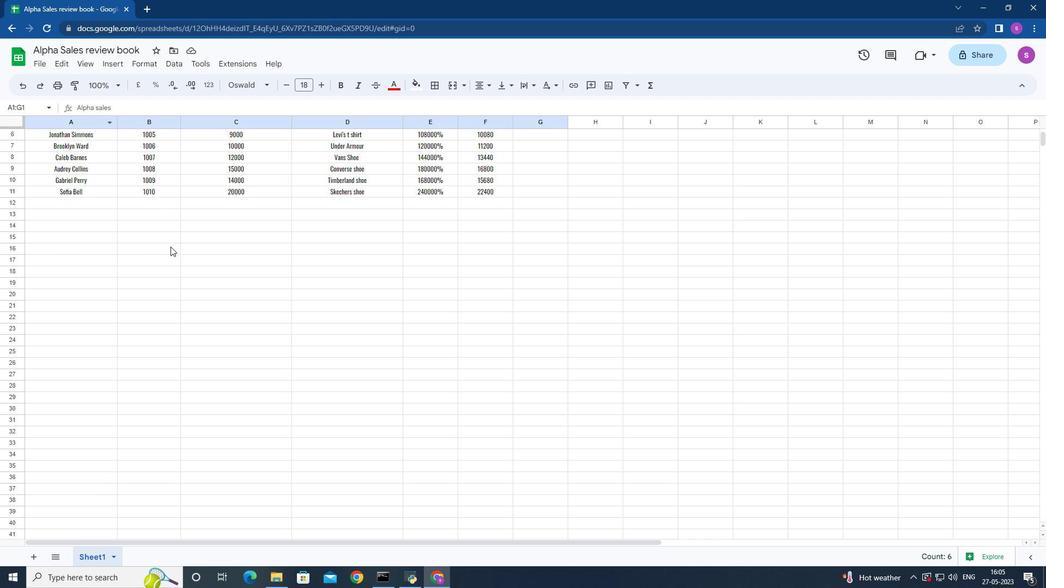 
Action: Mouse scrolled (171, 246) with delta (0, 0)
Screenshot: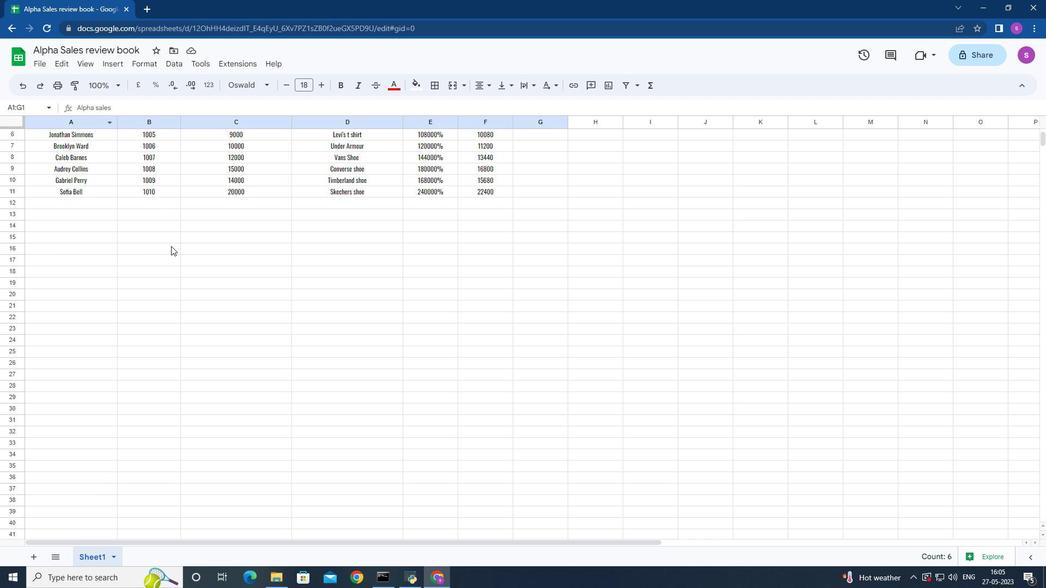 
Action: Mouse moved to (171, 245)
Screenshot: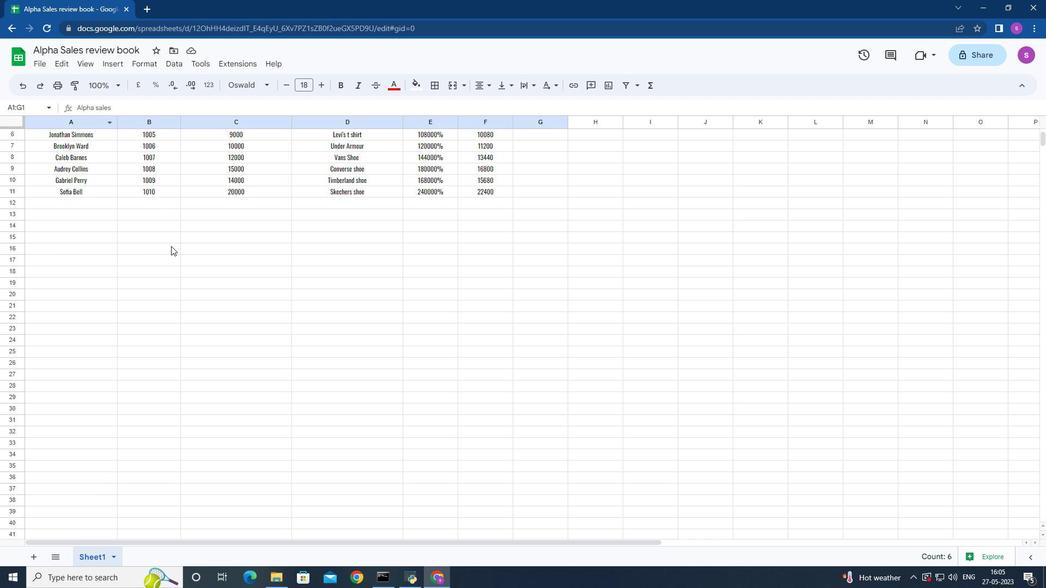 
Action: Mouse scrolled (171, 245) with delta (0, 0)
Screenshot: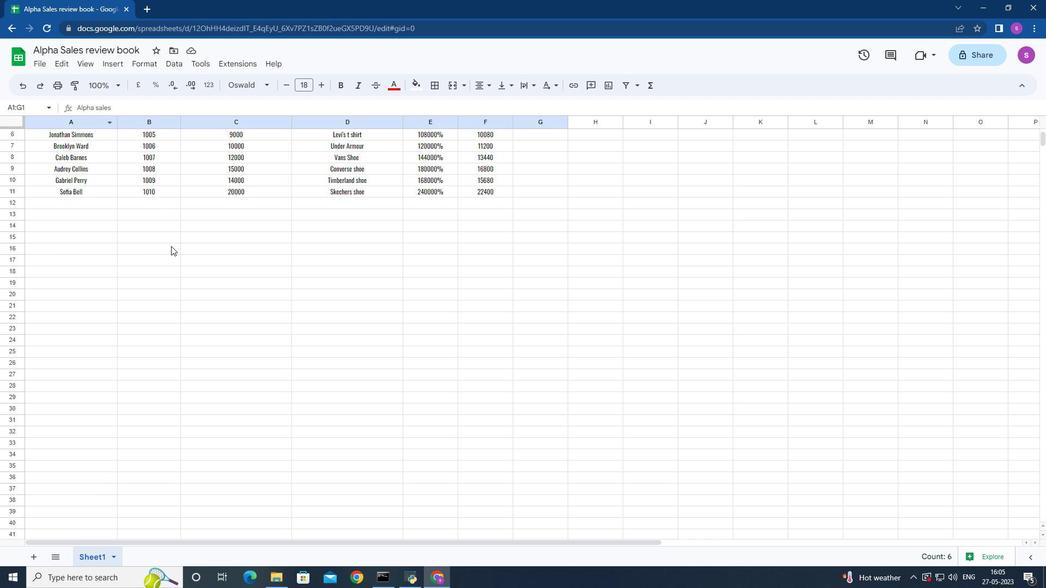 
Action: Mouse moved to (497, 155)
Screenshot: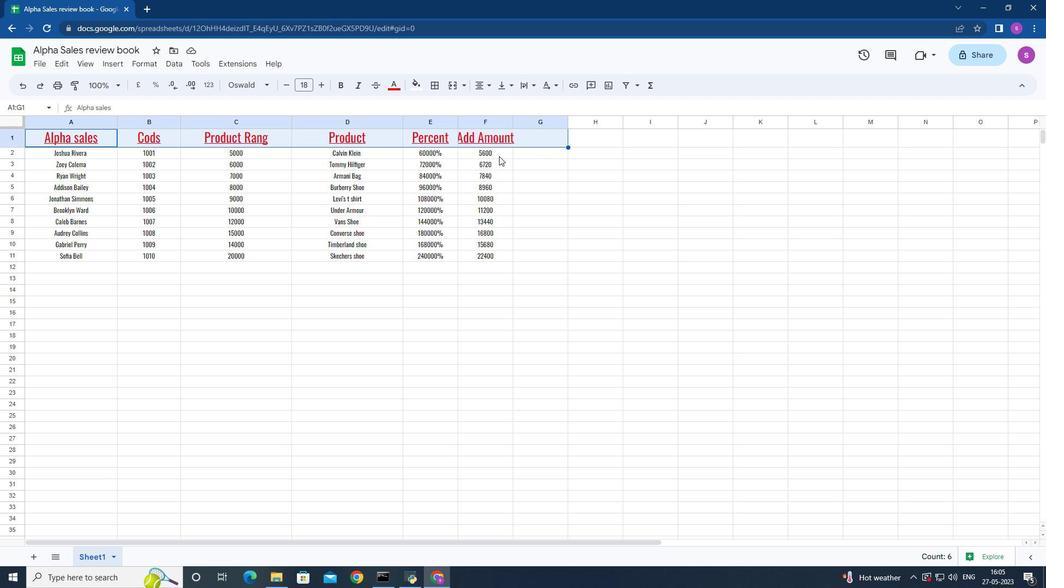 
Action: Mouse pressed left at (497, 155)
Screenshot: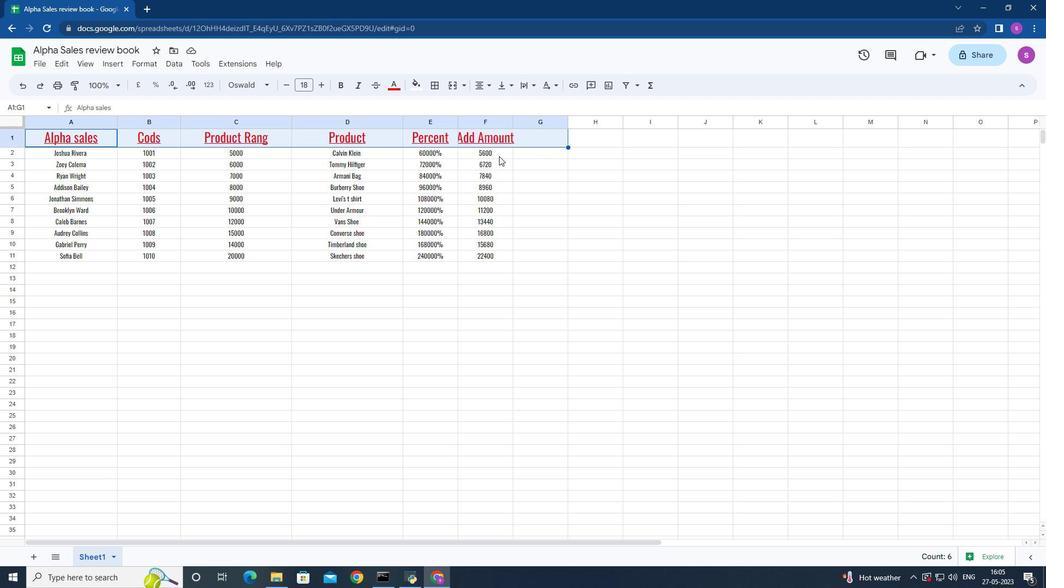 
Action: Mouse moved to (503, 167)
Screenshot: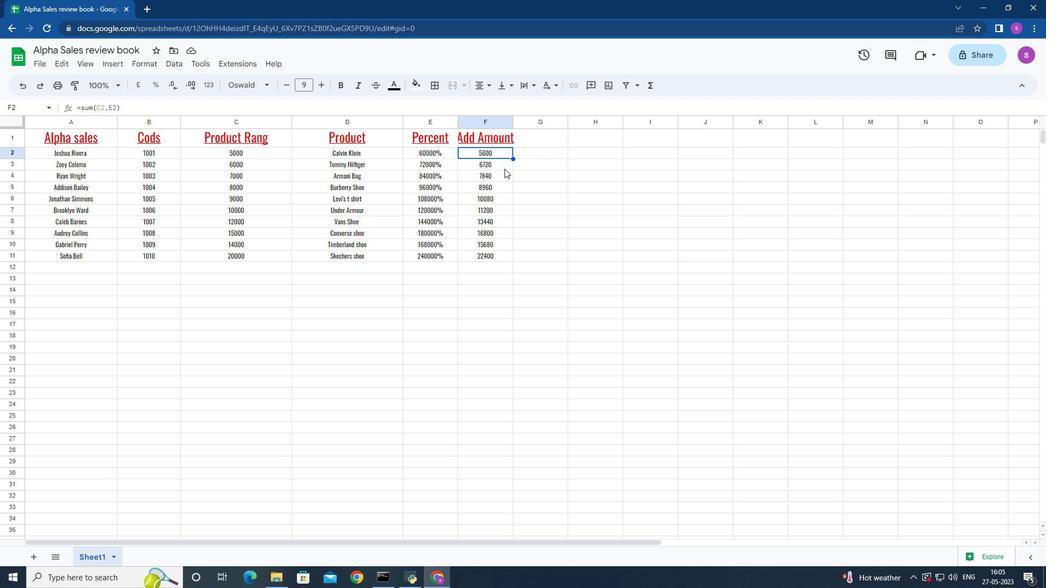 
Action: Mouse pressed left at (503, 167)
Screenshot: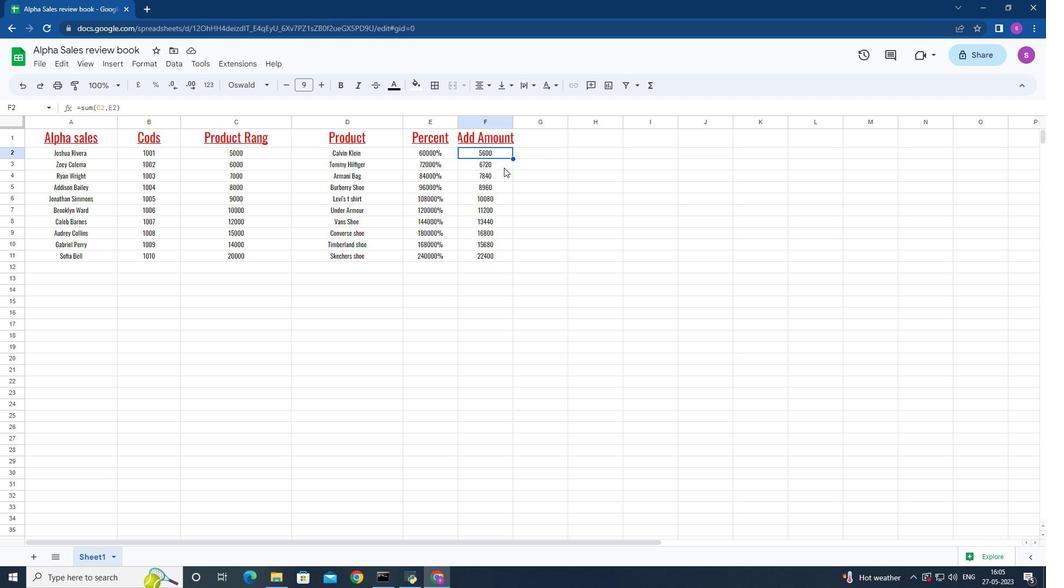 
Action: Mouse moved to (502, 256)
Screenshot: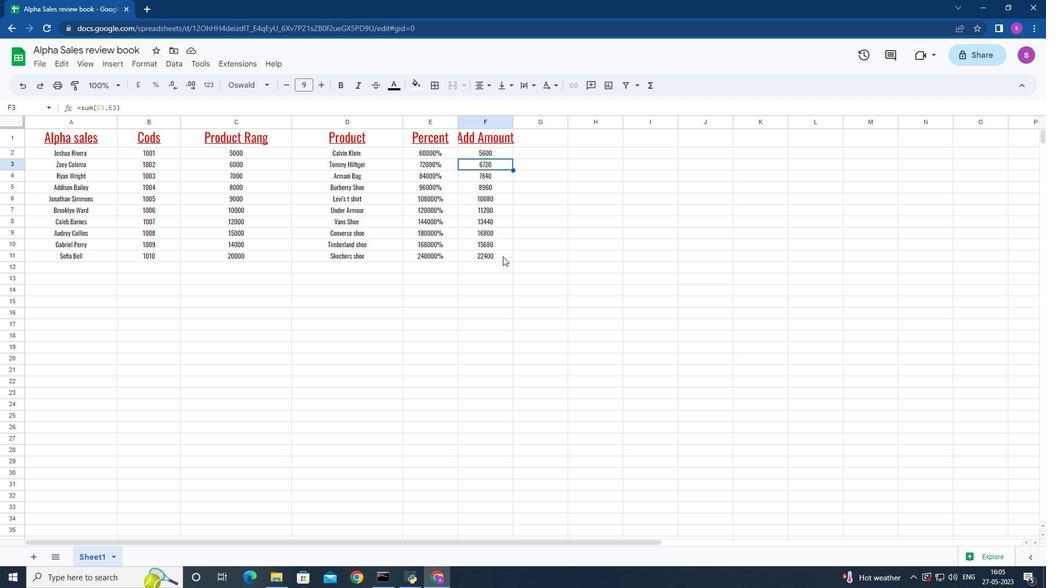 
Action: Mouse pressed left at (502, 256)
Screenshot: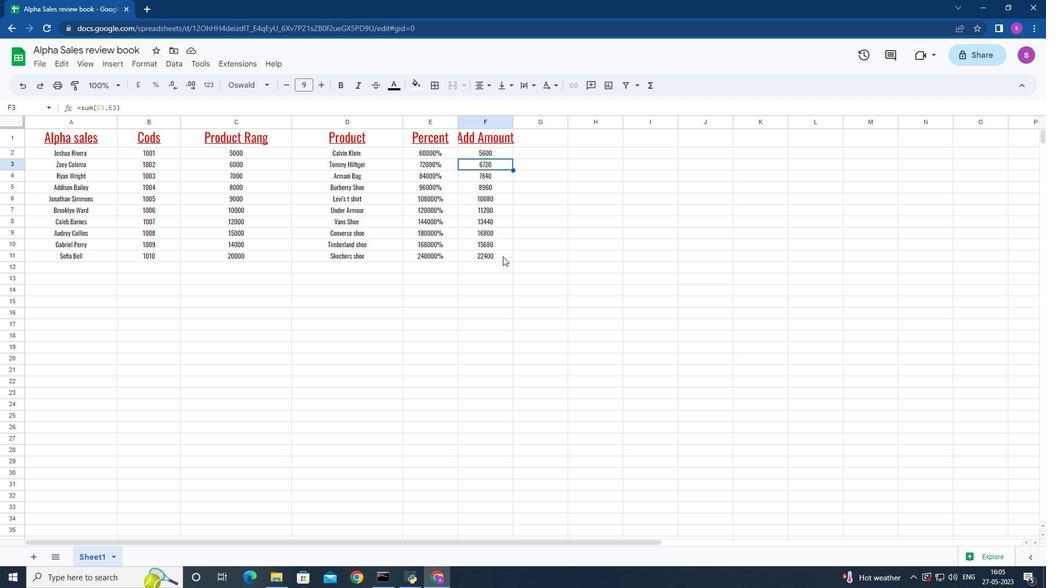 
Action: Mouse moved to (362, 326)
Screenshot: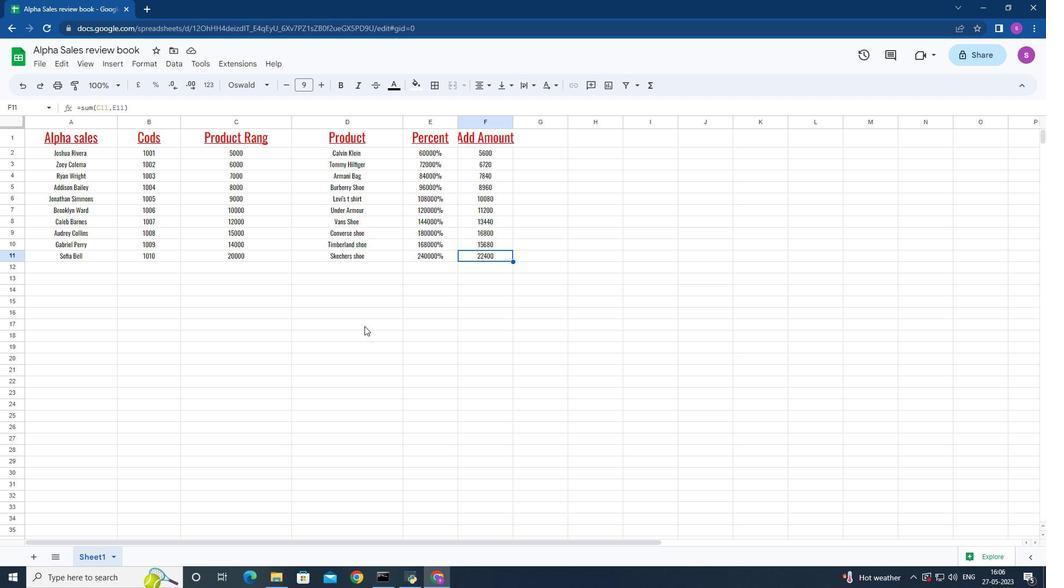
Action: Mouse scrolled (362, 326) with delta (0, 0)
Screenshot: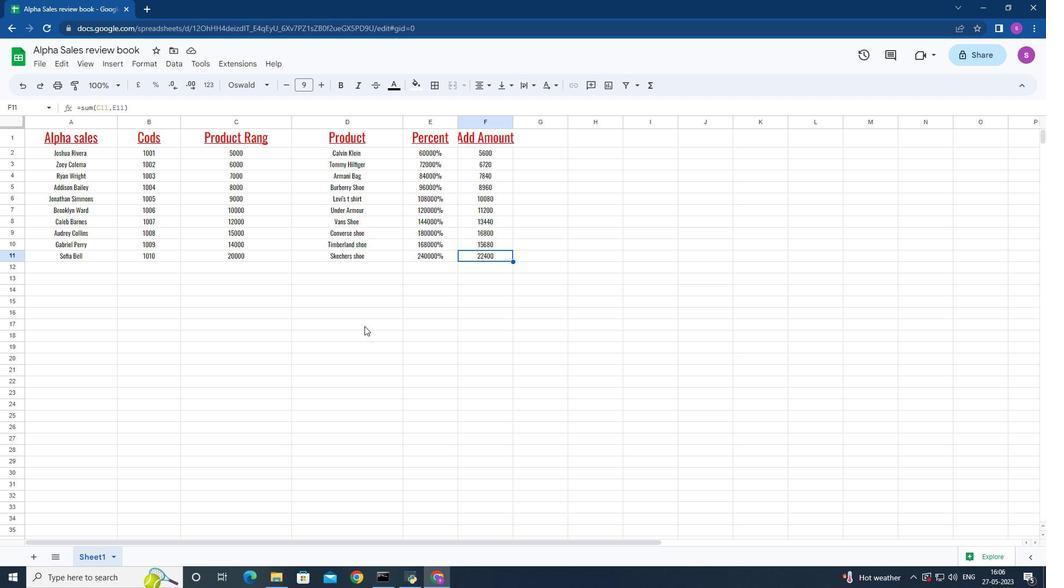 
Action: Mouse moved to (312, 257)
Screenshot: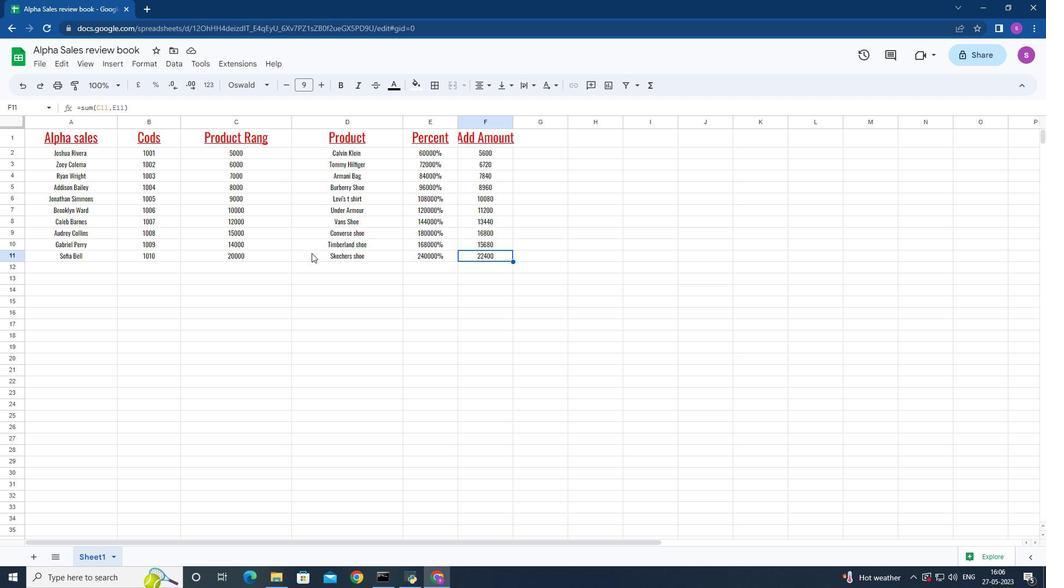 
Action: Mouse pressed left at (312, 257)
Screenshot: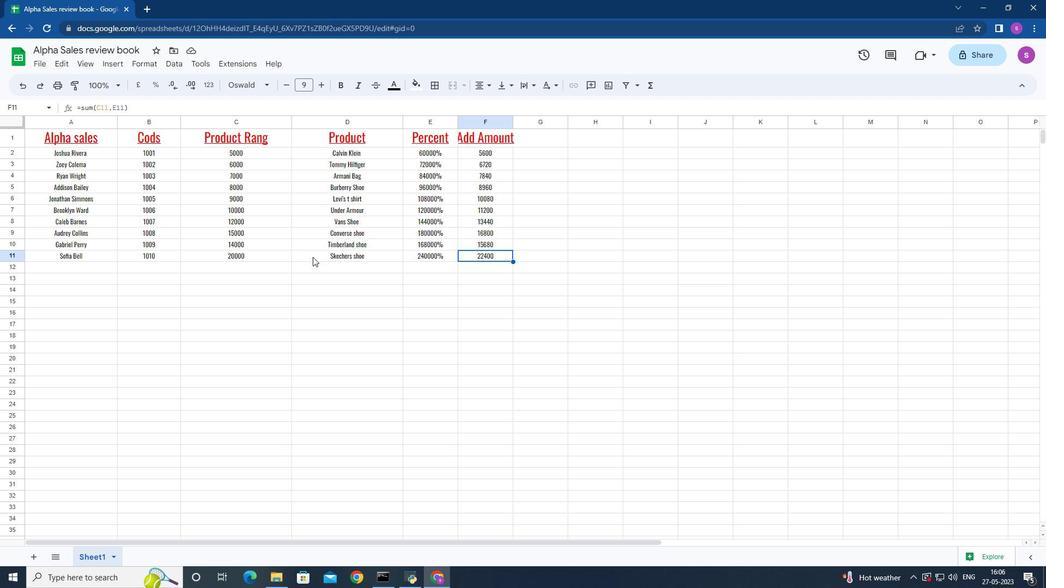 
Action: Mouse moved to (306, 239)
Screenshot: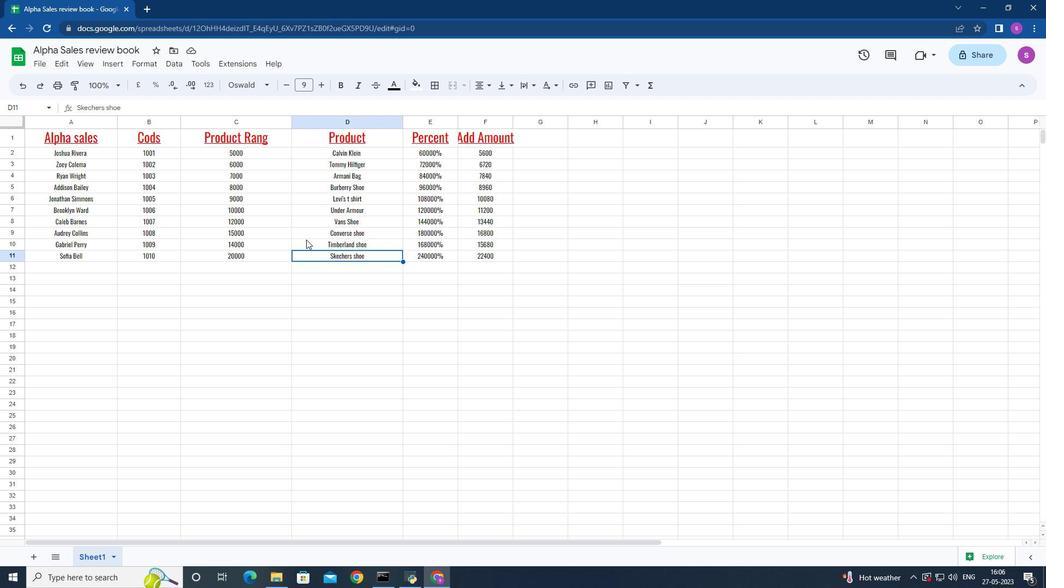 
Action: Mouse pressed left at (306, 239)
Screenshot: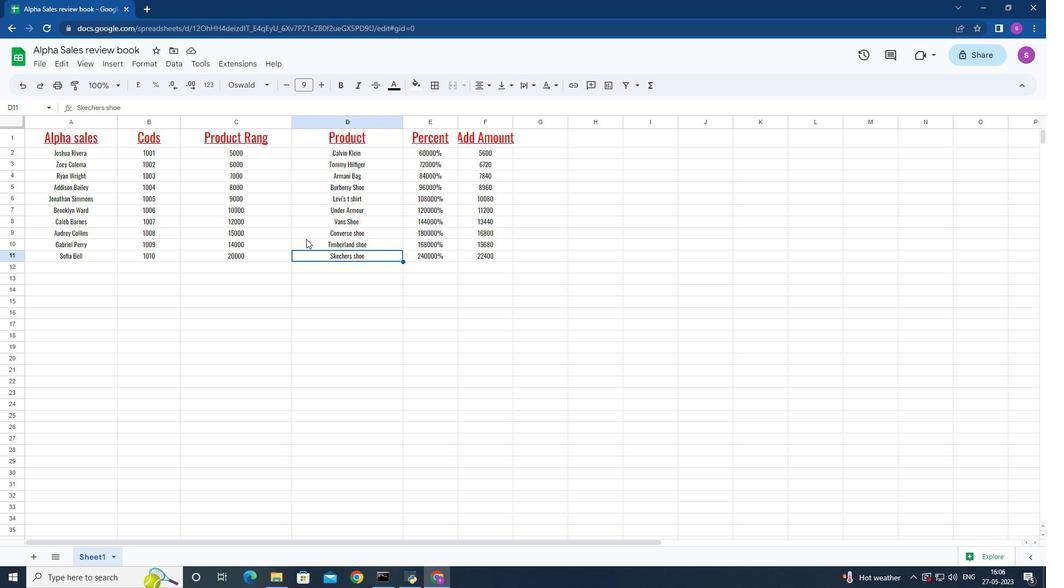 
Action: Mouse moved to (306, 150)
Screenshot: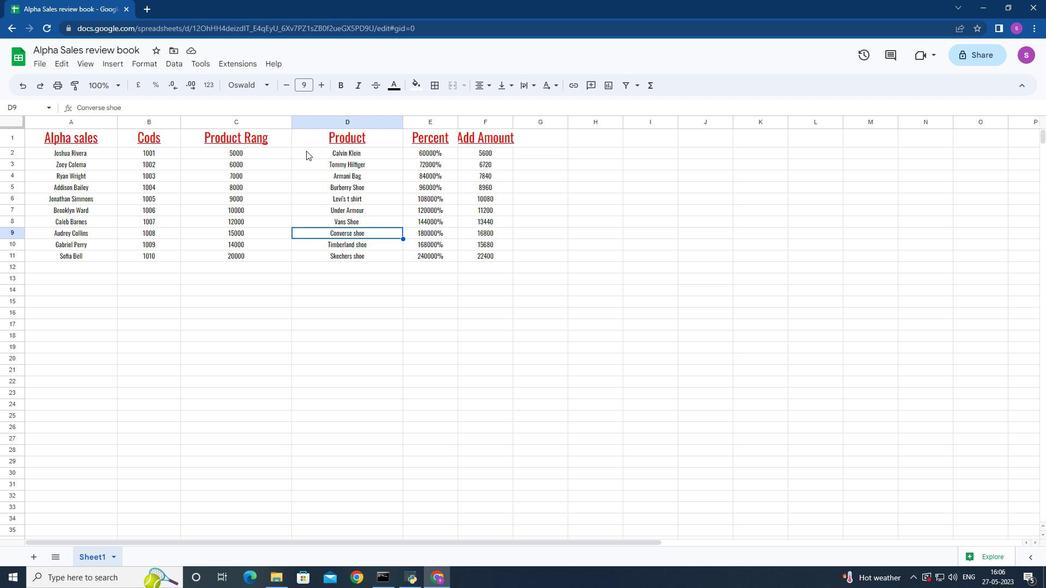 
Action: Mouse pressed left at (306, 150)
Screenshot: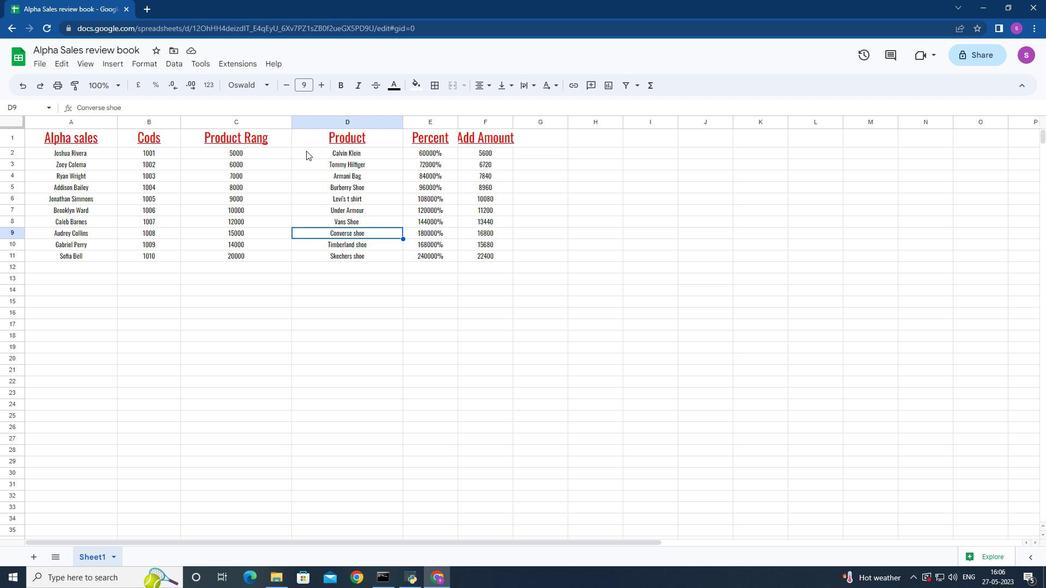 
Action: Mouse moved to (315, 166)
Screenshot: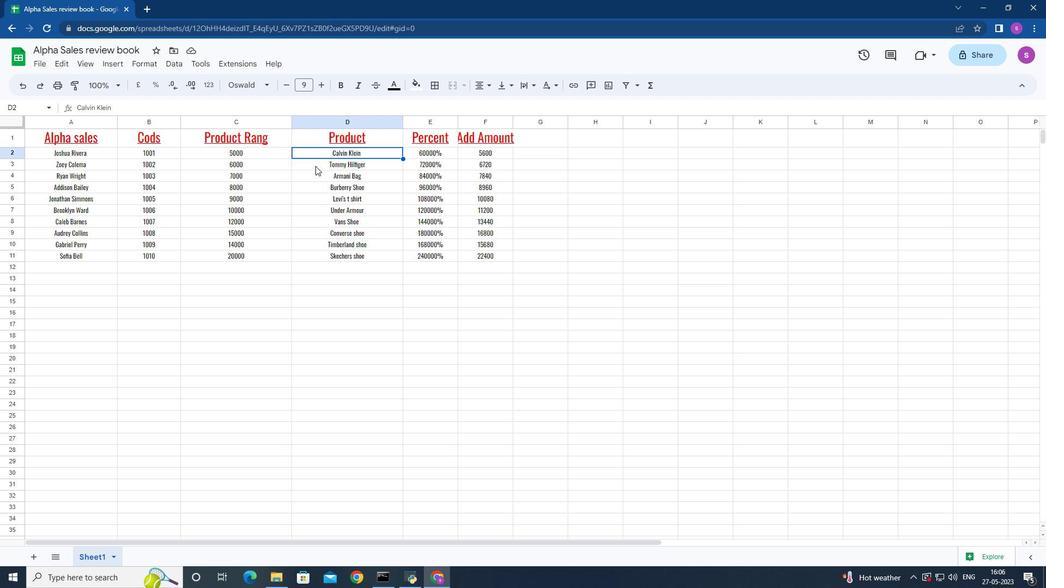 
Action: Mouse pressed left at (315, 166)
Screenshot: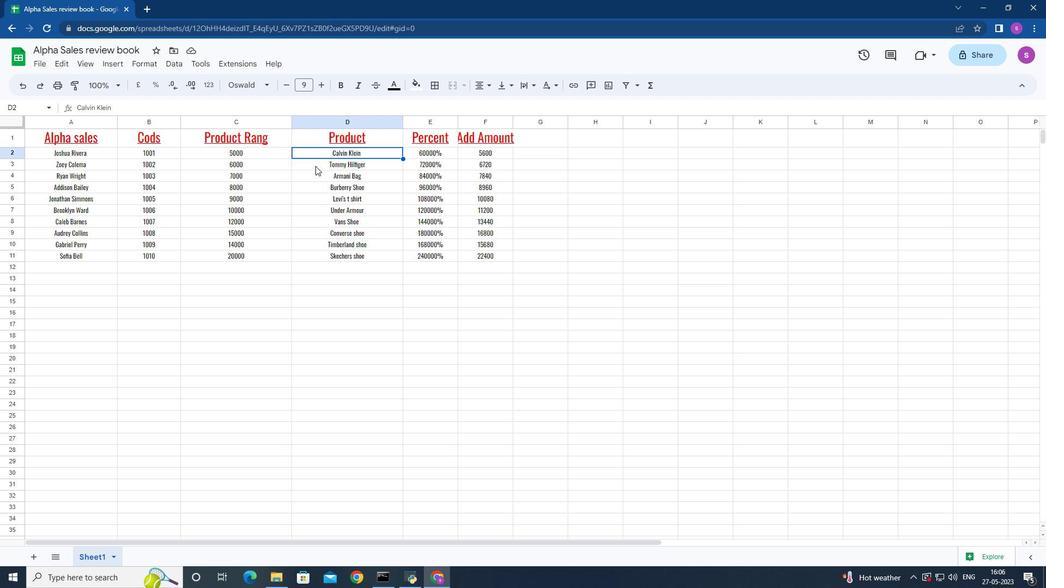 
Action: Mouse moved to (323, 184)
Screenshot: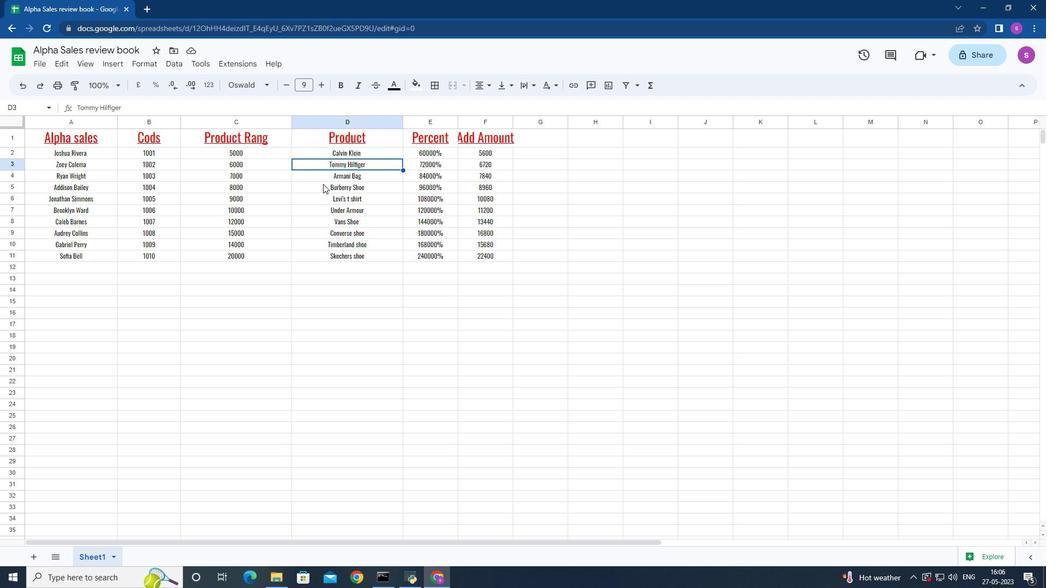 
Action: Mouse pressed left at (323, 184)
Screenshot: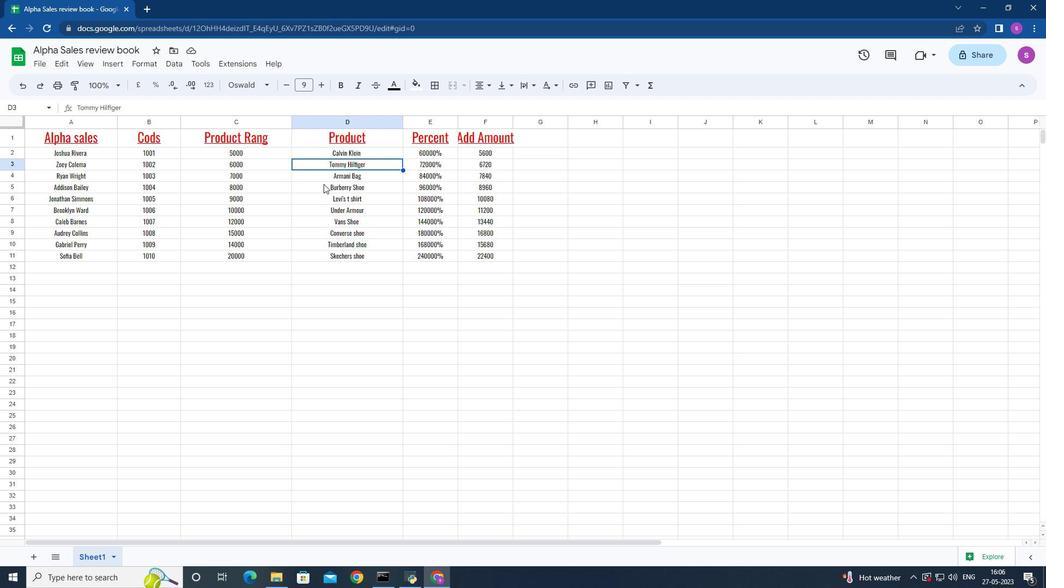 
Action: Mouse moved to (331, 197)
Screenshot: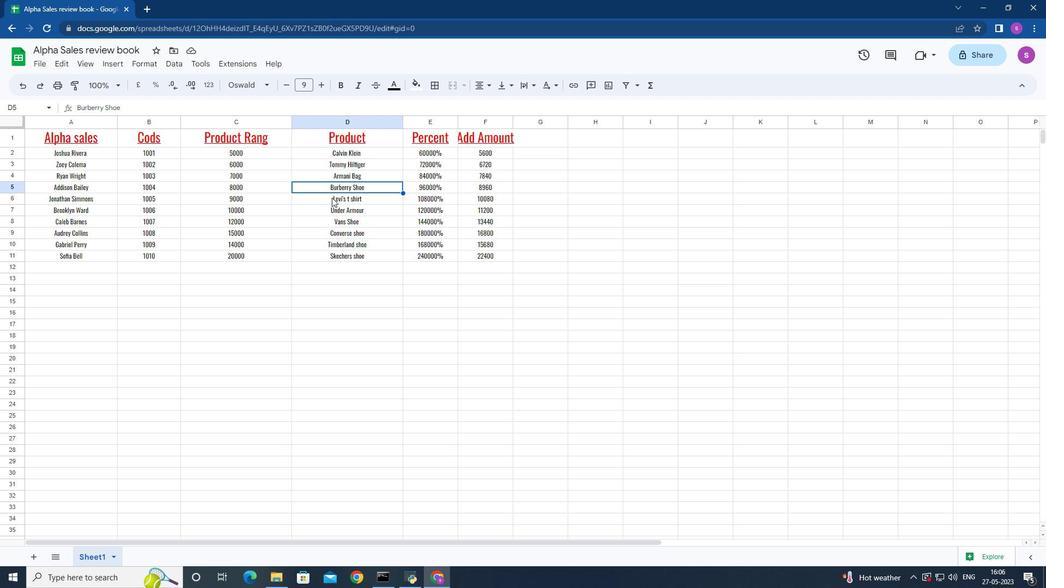 
Action: Mouse pressed left at (331, 197)
Screenshot: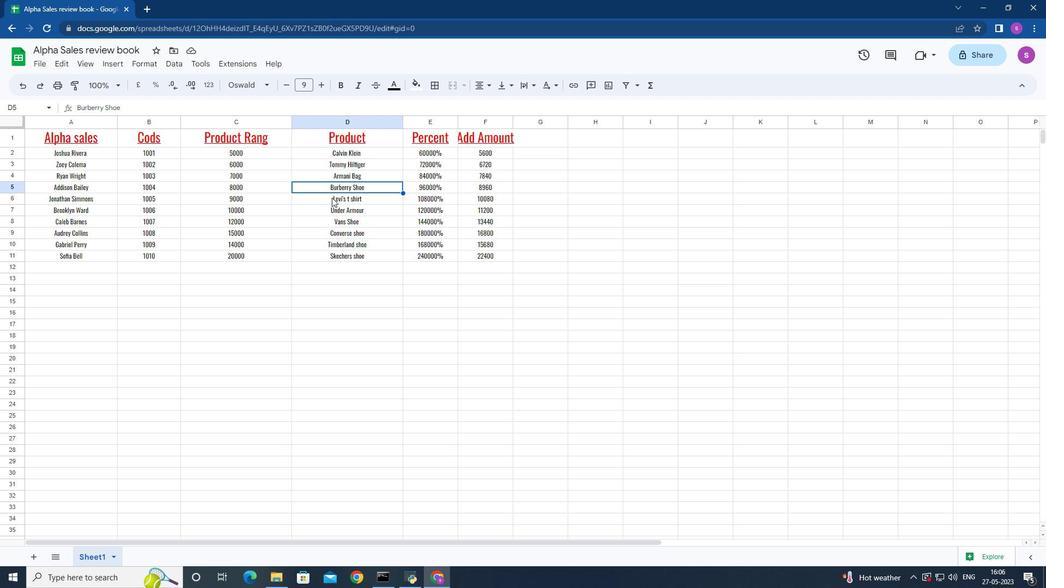 
Action: Mouse moved to (147, 283)
Screenshot: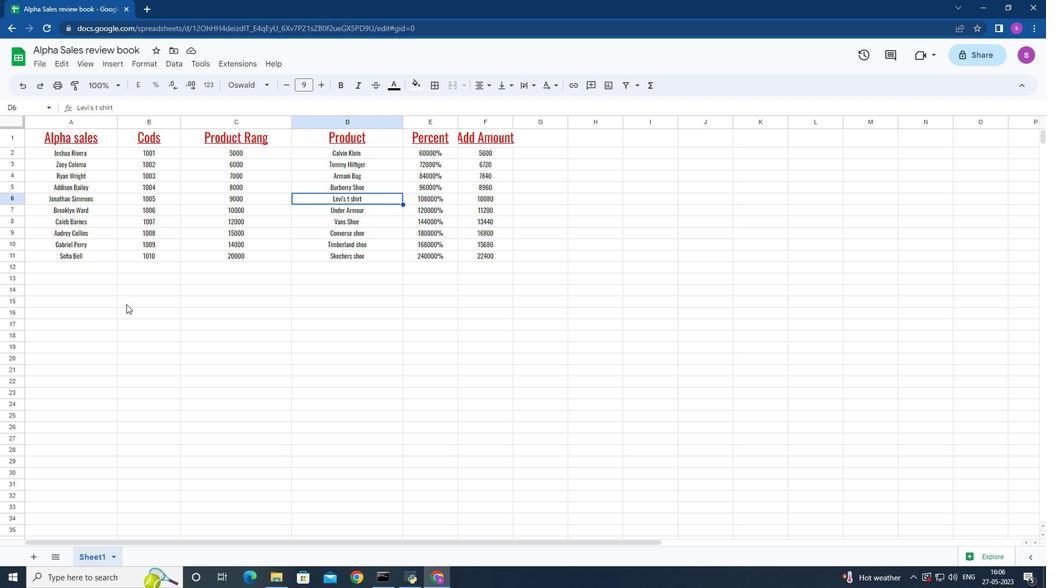 
Action: Mouse scrolled (147, 282) with delta (0, 0)
Screenshot: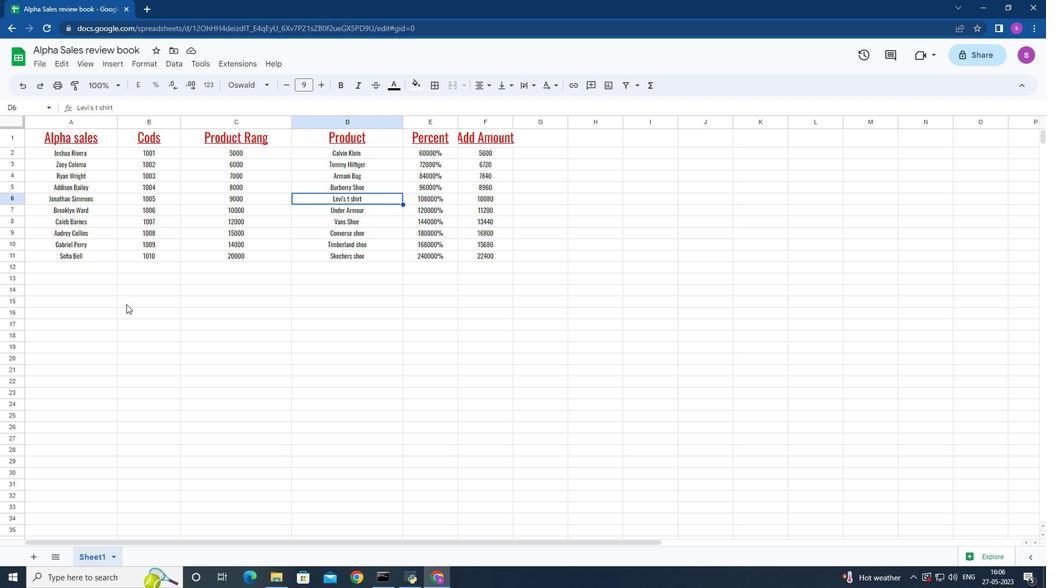 
Action: Mouse moved to (148, 287)
Screenshot: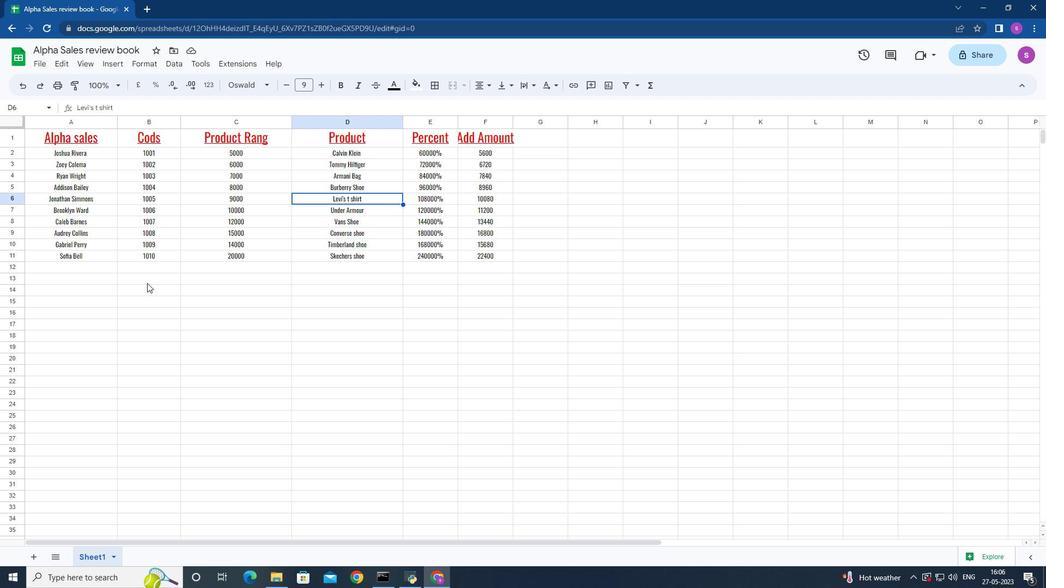 
Action: Mouse scrolled (148, 287) with delta (0, 0)
Screenshot: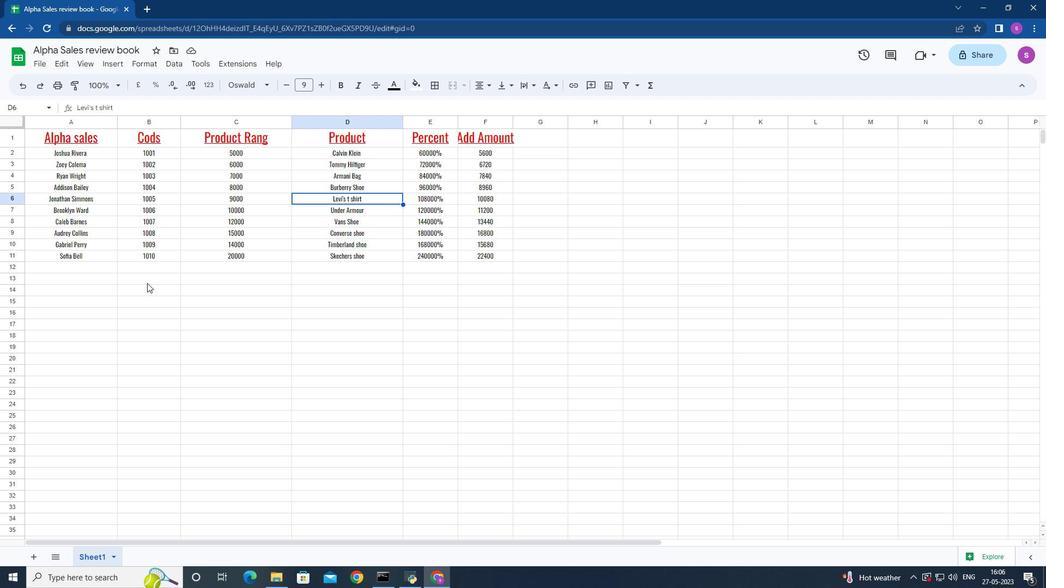 
Action: Mouse moved to (150, 287)
Screenshot: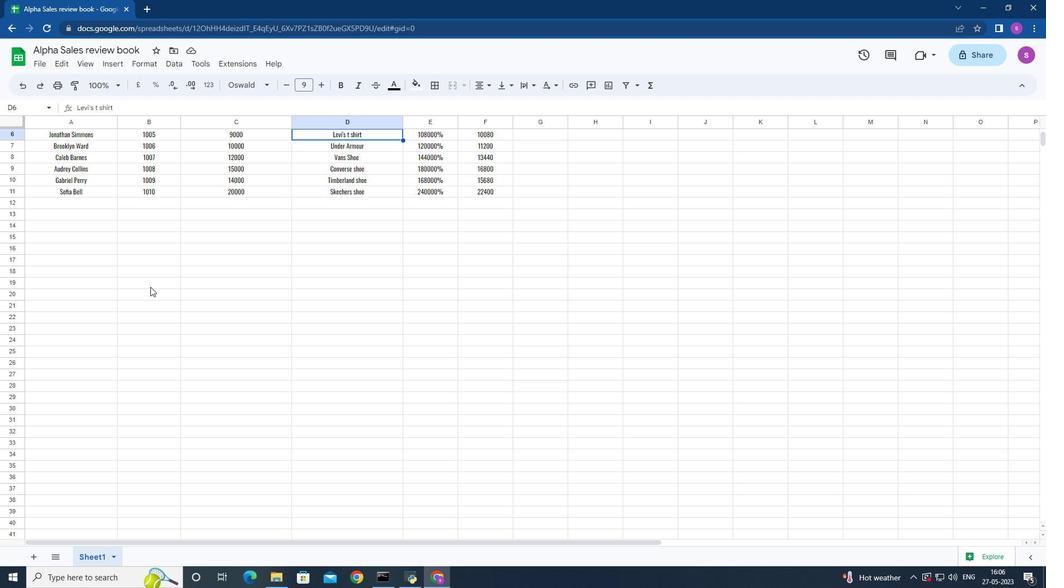 
Action: Mouse scrolled (150, 287) with delta (0, 0)
Screenshot: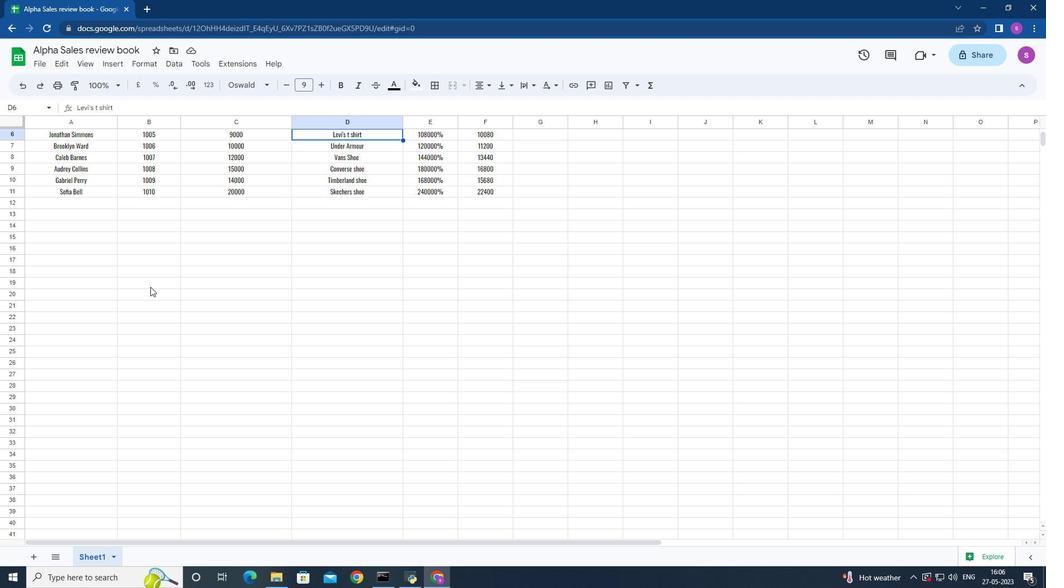 
Action: Mouse moved to (150, 287)
Screenshot: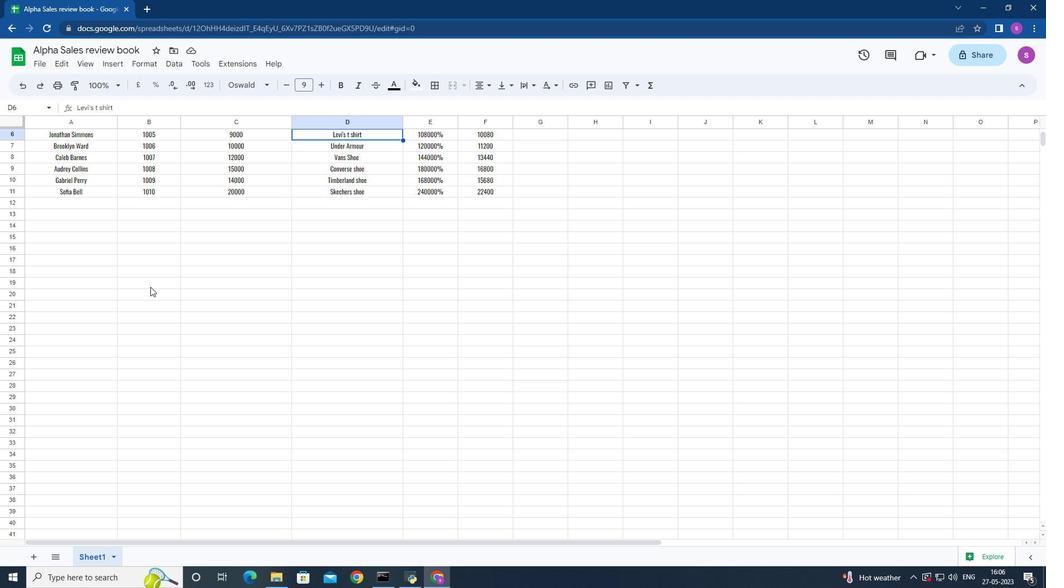 
Action: Mouse scrolled (150, 288) with delta (0, 0)
Screenshot: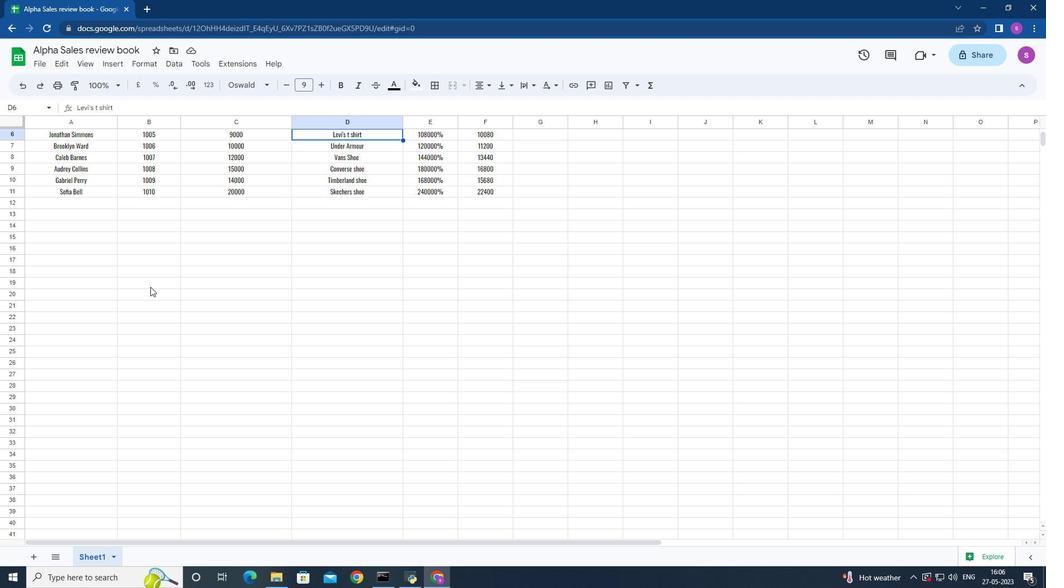 
Action: Mouse moved to (150, 287)
Screenshot: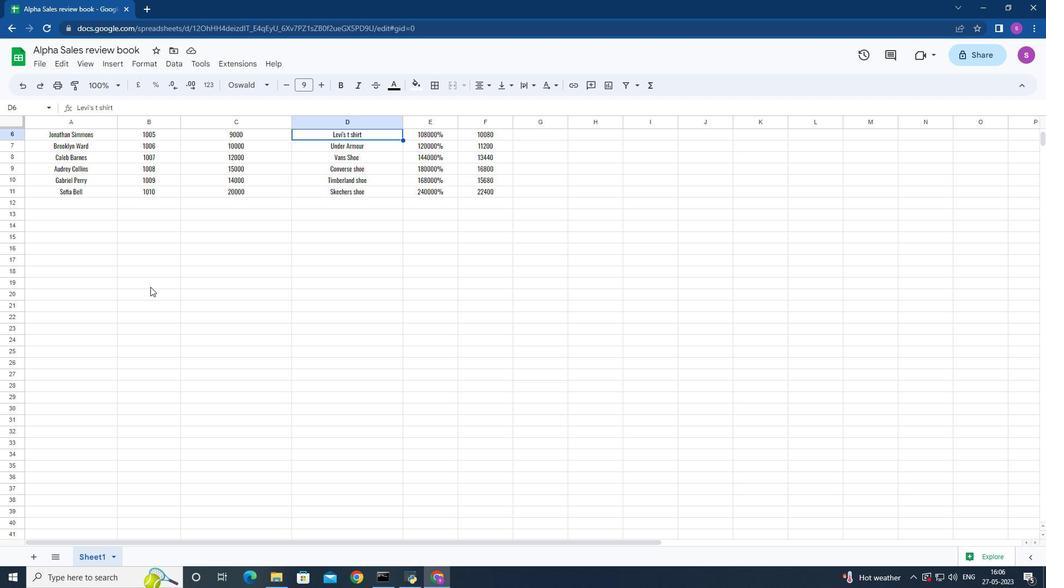 
Action: Mouse scrolled (150, 288) with delta (0, 0)
Screenshot: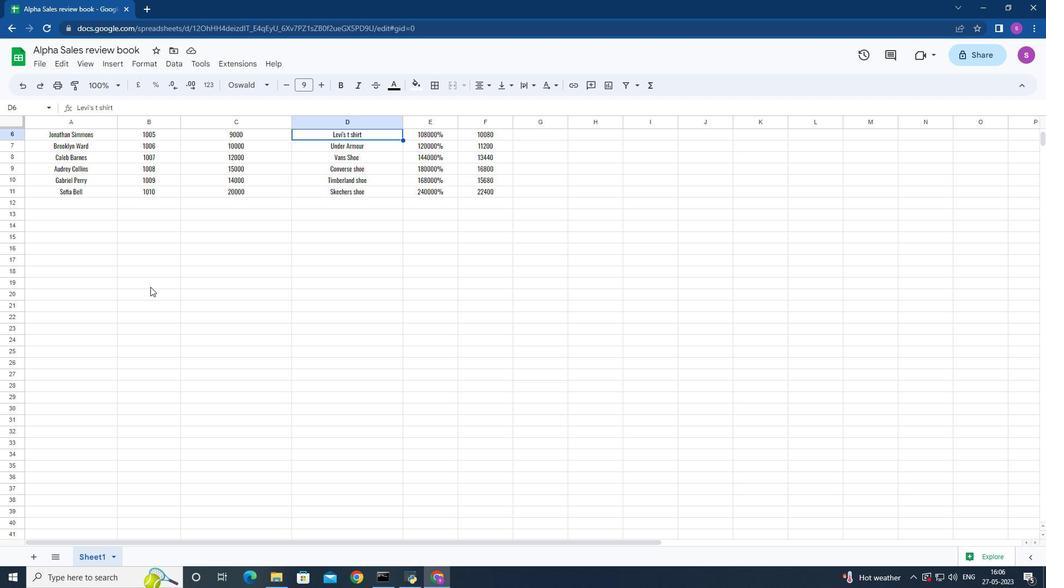 
Action: Mouse scrolled (150, 288) with delta (0, 0)
Screenshot: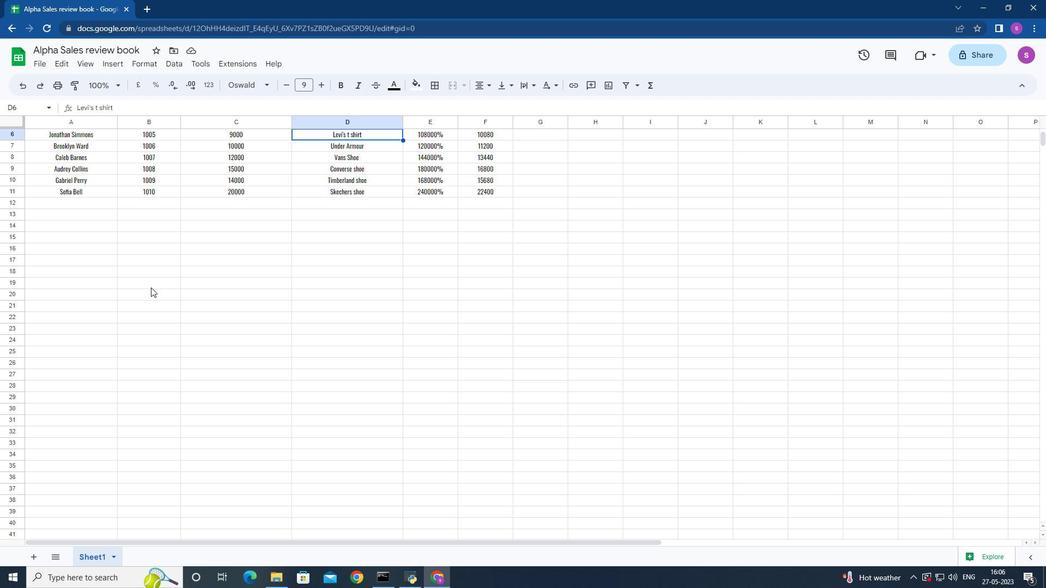 
Action: Mouse moved to (150, 288)
Screenshot: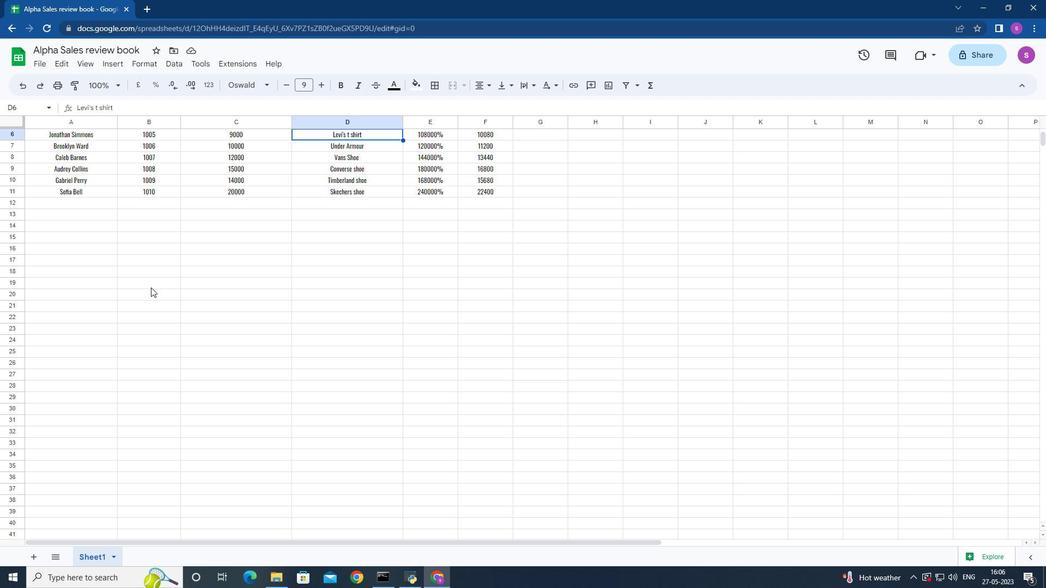 
Action: Mouse scrolled (150, 288) with delta (0, 0)
Screenshot: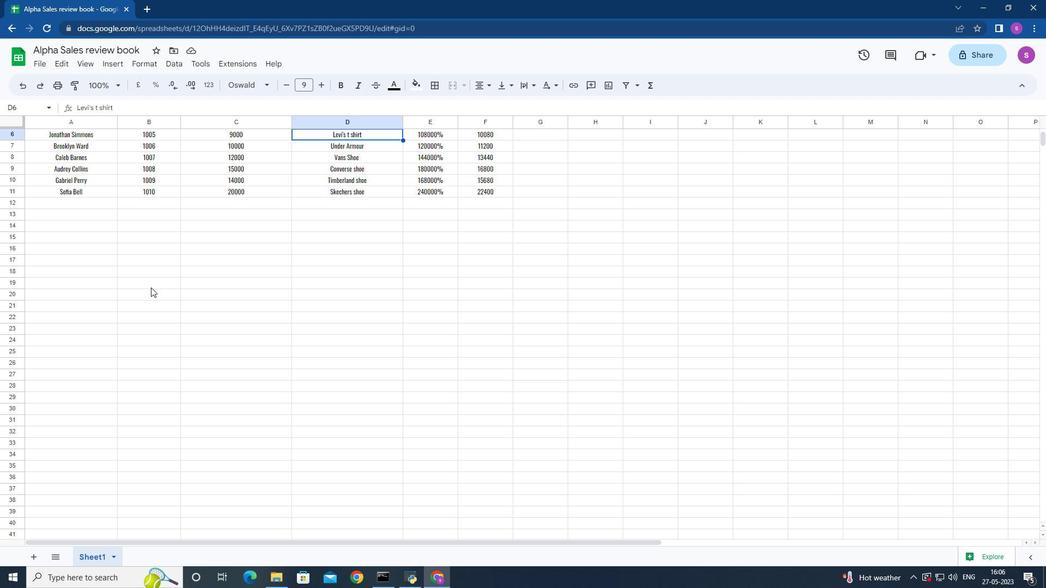 
Action: Mouse moved to (47, 151)
Screenshot: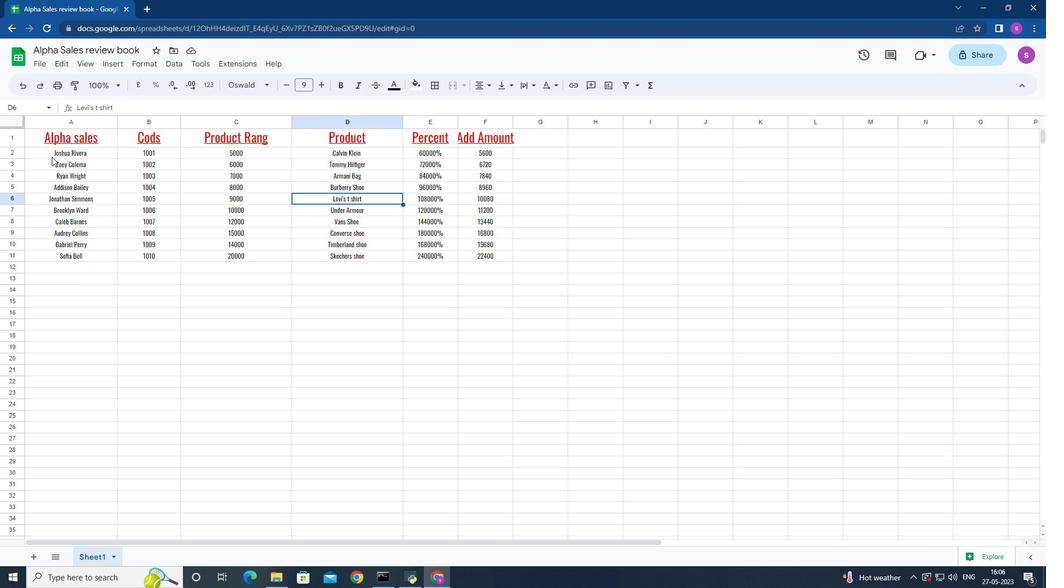 
Action: Mouse pressed left at (47, 151)
Screenshot: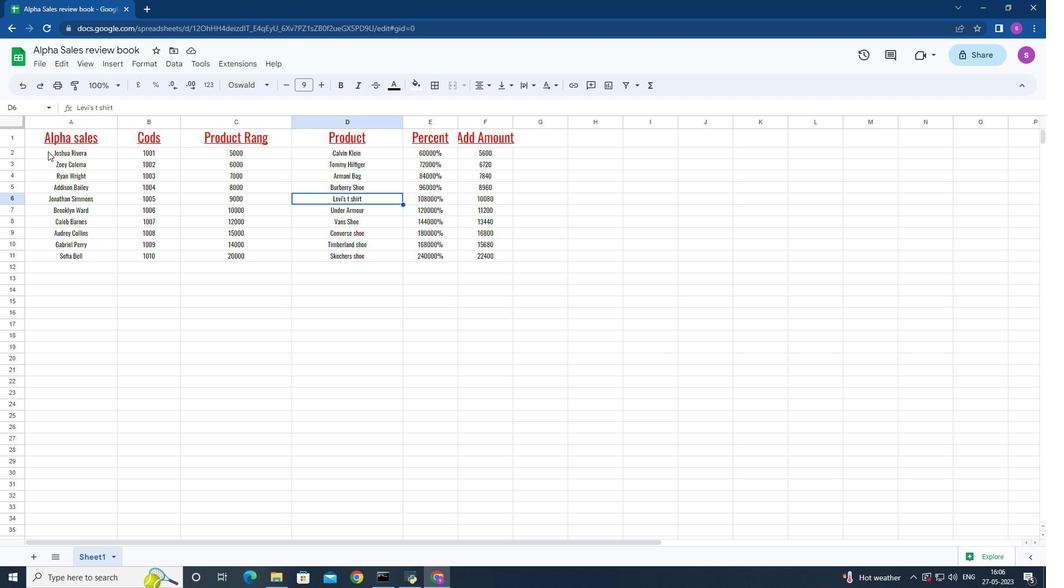 
Action: Mouse moved to (201, 149)
Screenshot: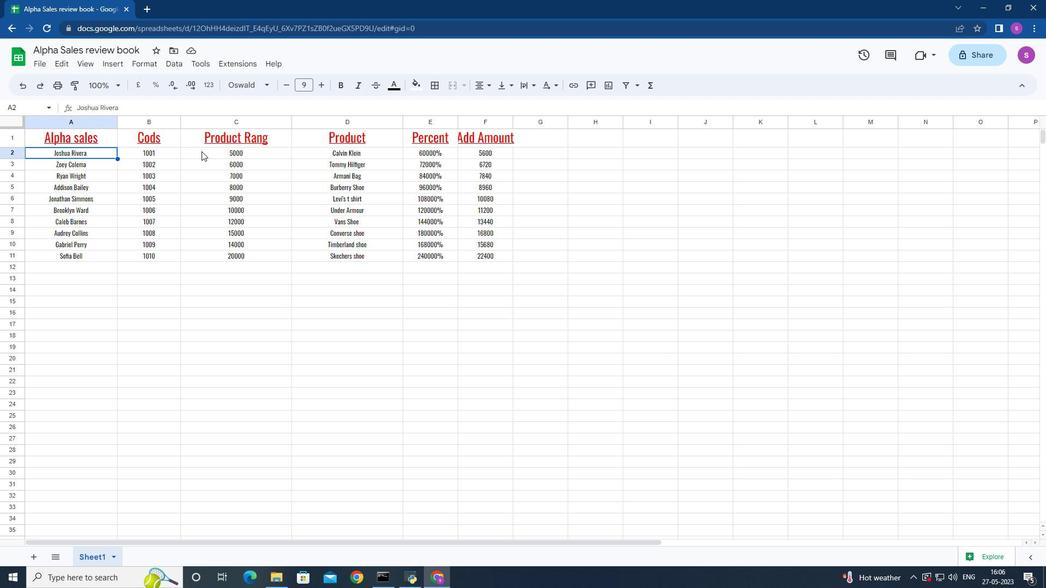
Action: Mouse pressed left at (201, 149)
Screenshot: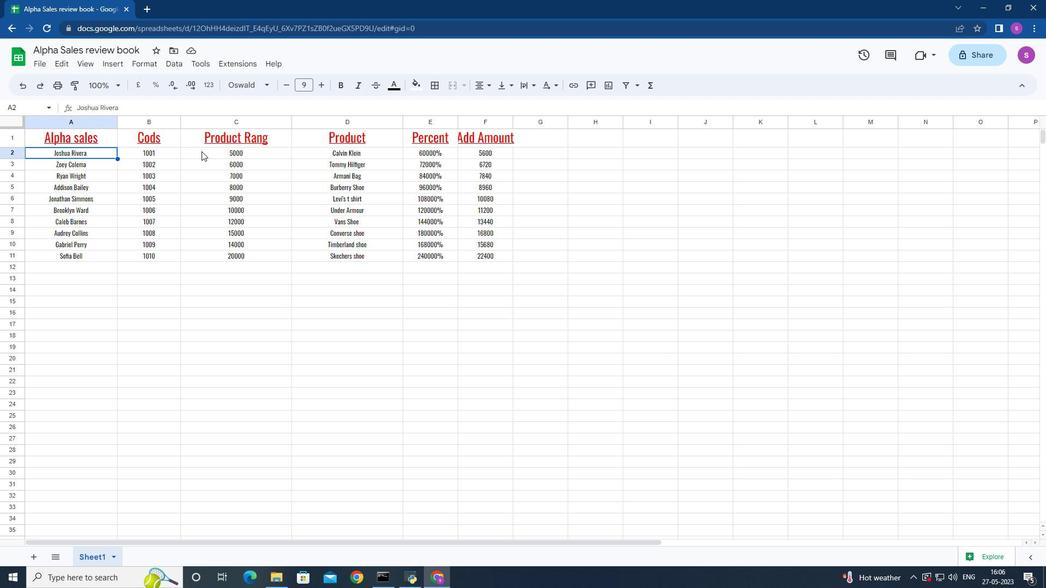 
Action: Mouse moved to (256, 232)
Screenshot: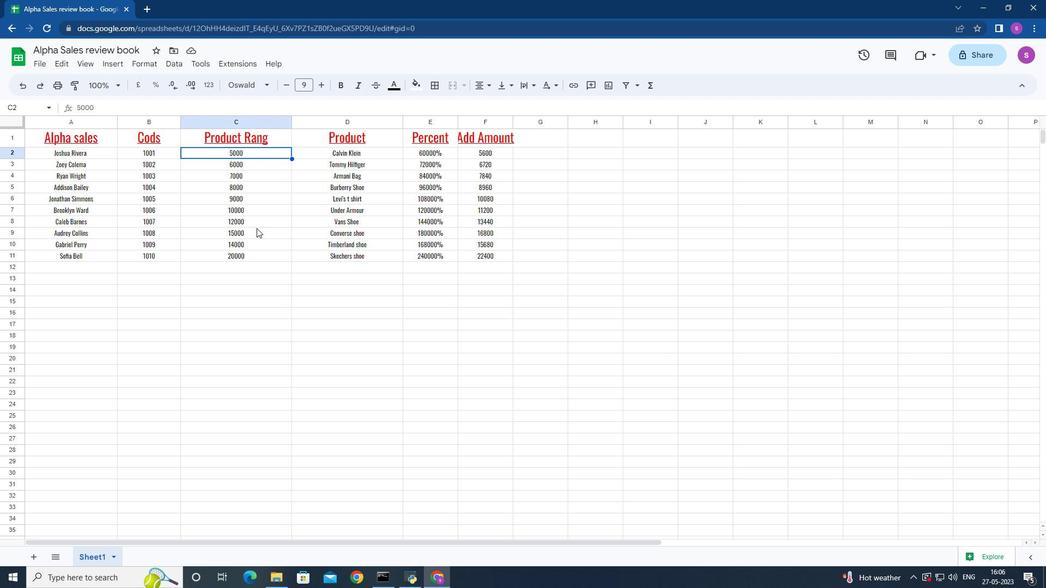 
